 Task: Look for space in Santa María Chimalhuacán, Mexico from 8th June, 2023 to 16th June, 2023 for 2 adults in price range Rs.10000 to Rs.15000. Place can be entire place with 1  bedroom having 1 bed and 1 bathroom. Property type can be house, flat, guest house, hotel. Booking option can be shelf check-in. Required host language is English.
Action: Mouse moved to (534, 113)
Screenshot: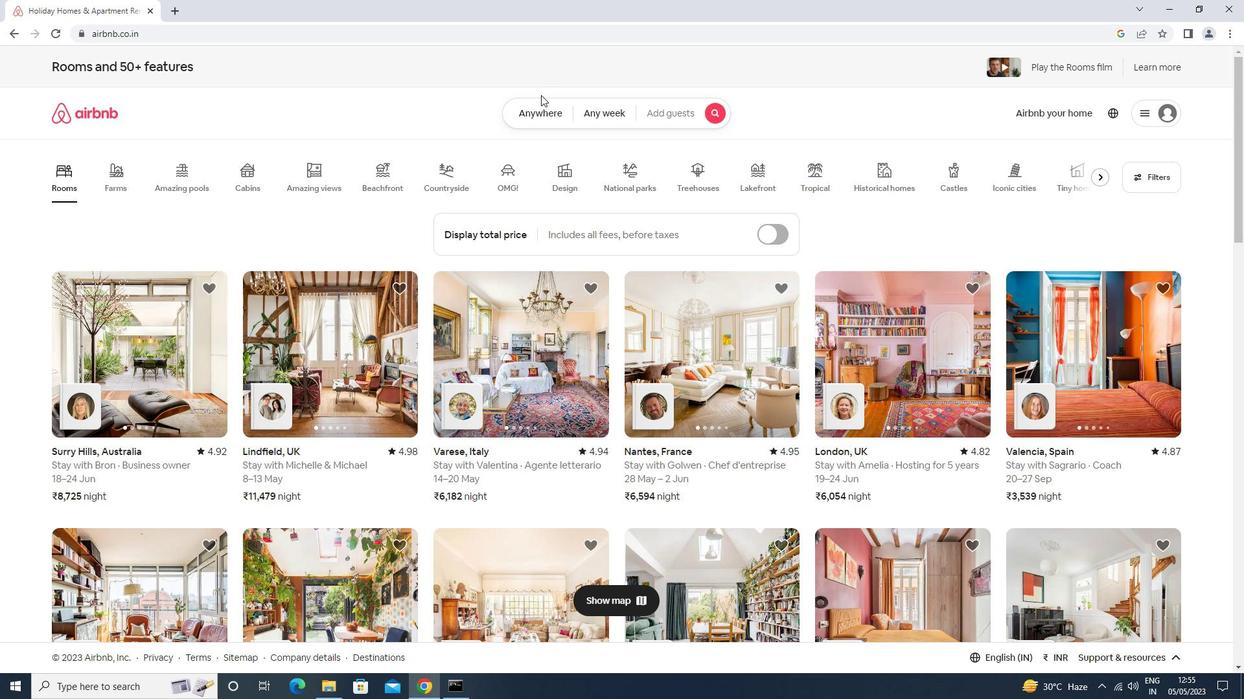
Action: Mouse pressed left at (534, 113)
Screenshot: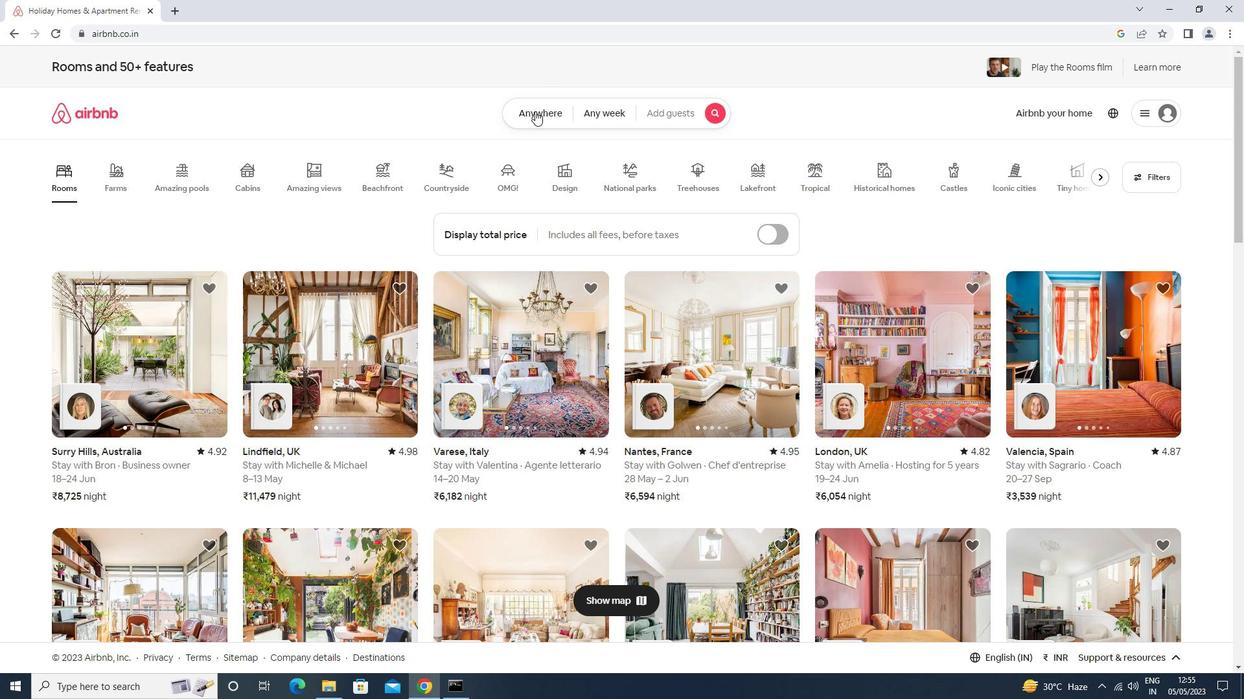 
Action: Mouse moved to (458, 165)
Screenshot: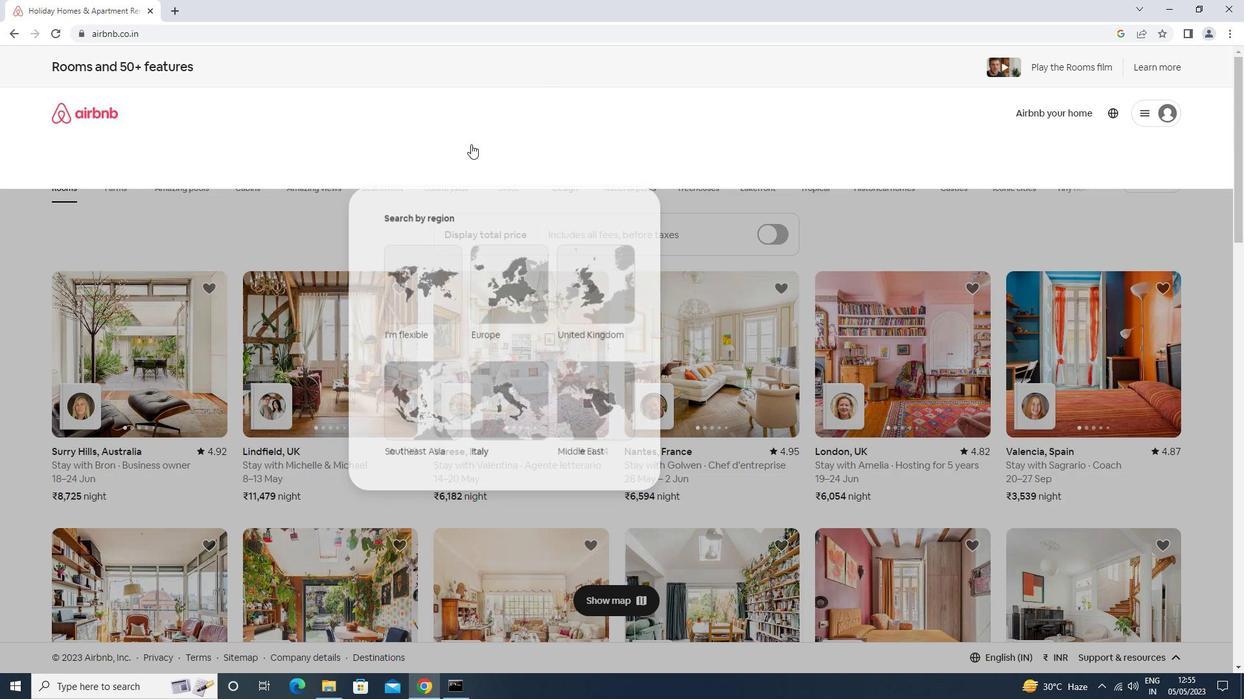 
Action: Mouse pressed left at (458, 165)
Screenshot: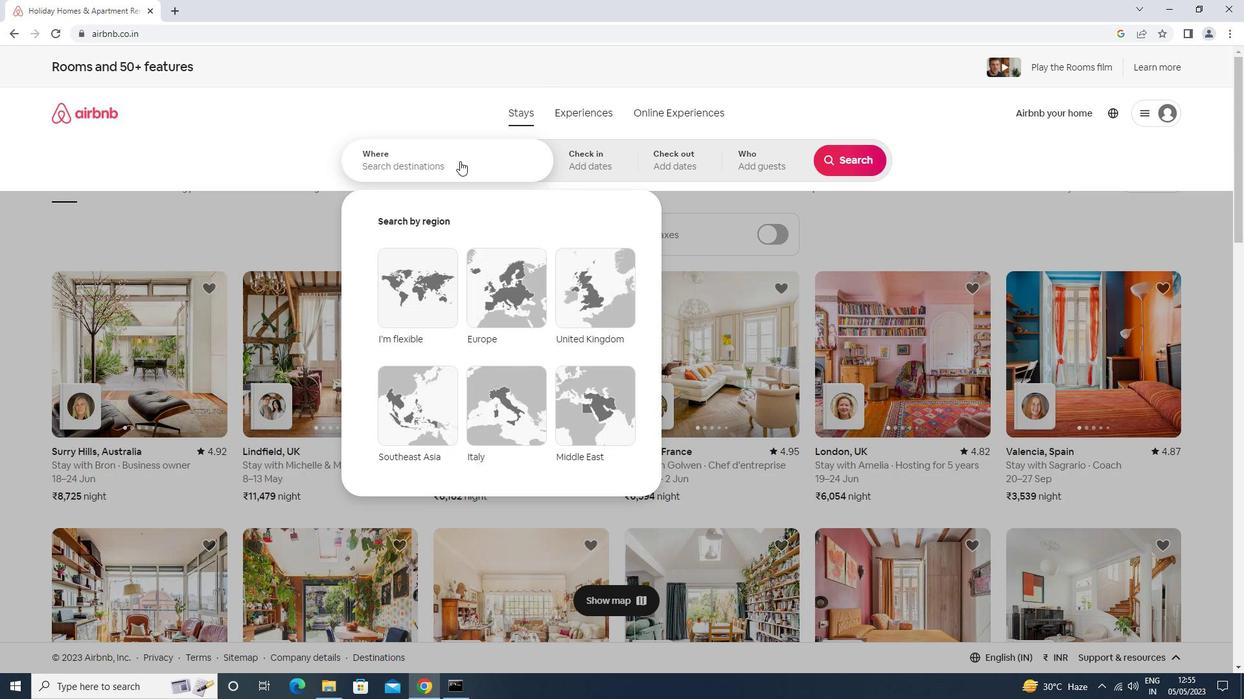 
Action: Key pressed <Key.shift>SANTA<Key.space>M<Key.backspace><Key.shift>MARIA<Key.down><Key.enter>
Screenshot: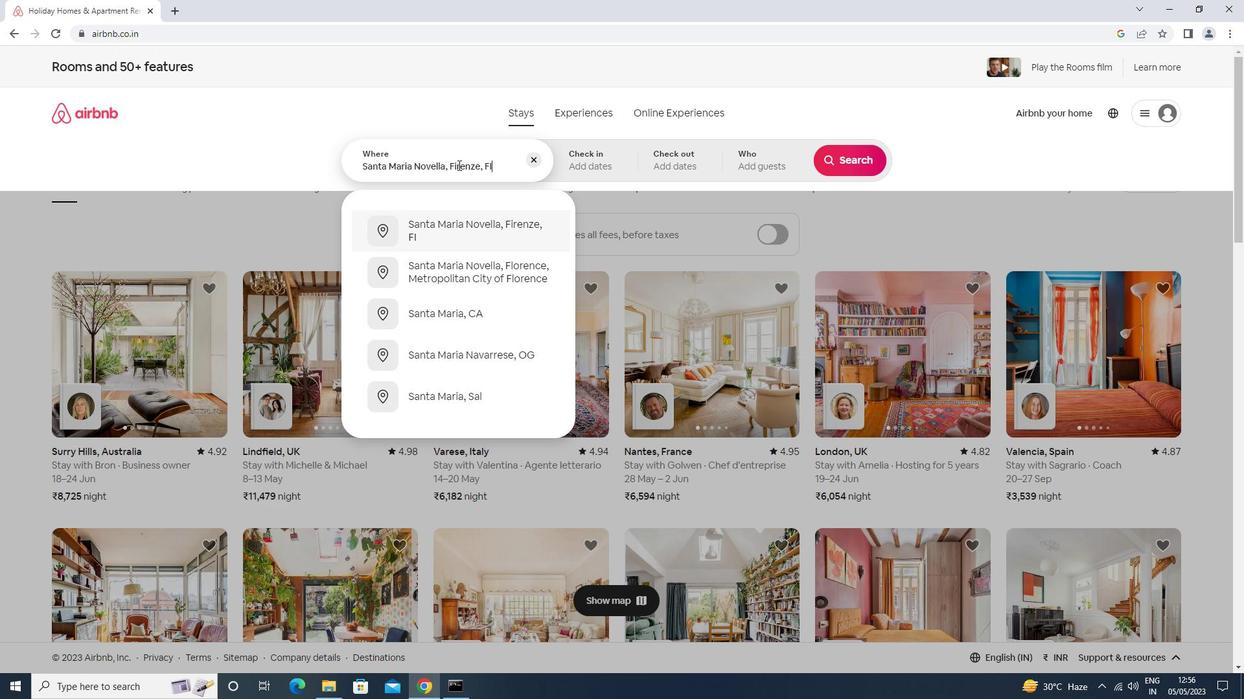 
Action: Mouse moved to (759, 351)
Screenshot: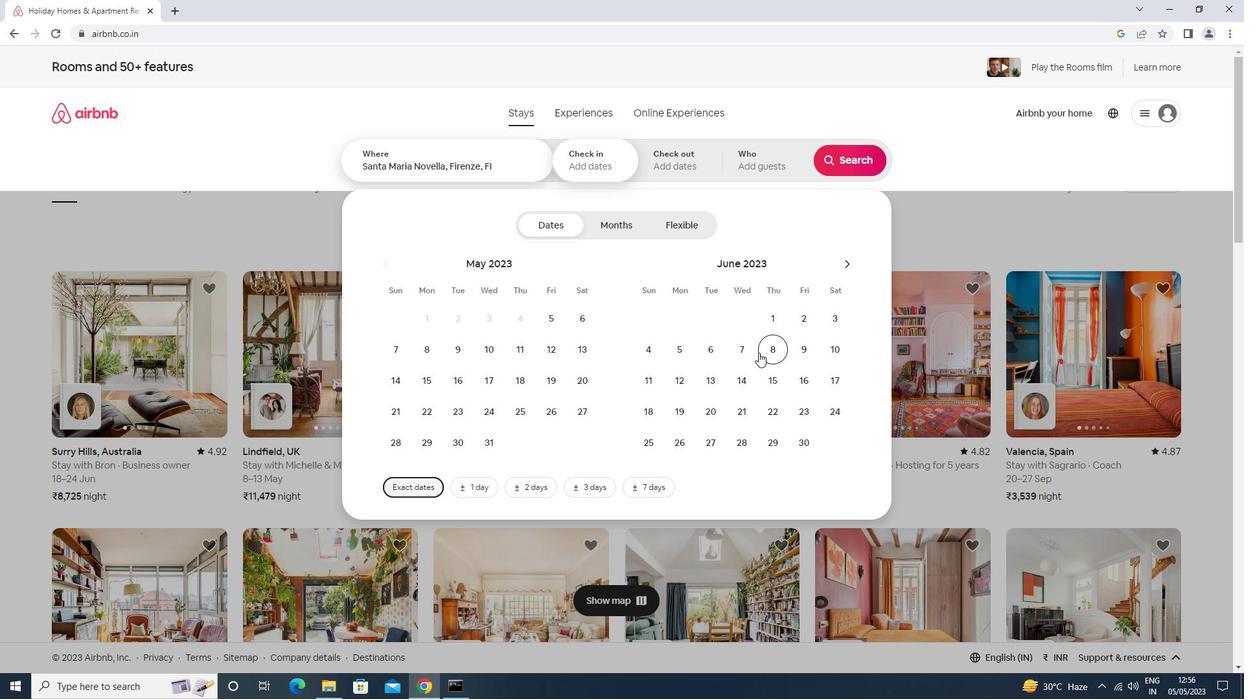 
Action: Mouse pressed left at (759, 351)
Screenshot: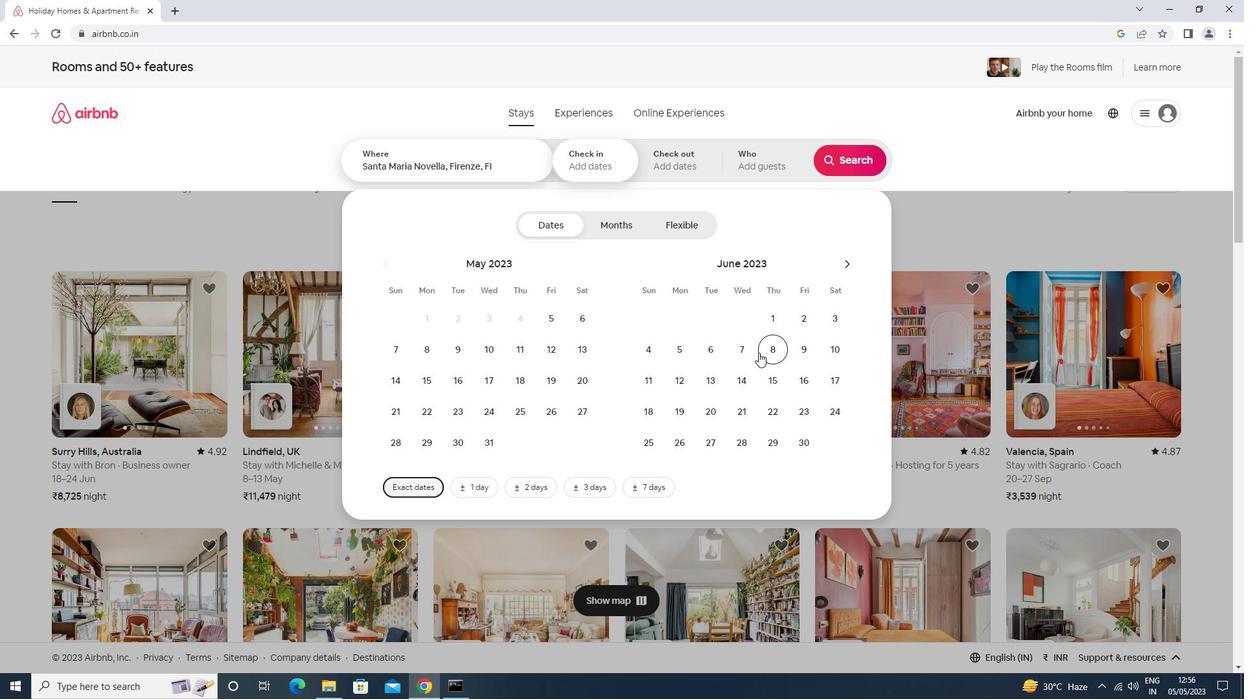 
Action: Mouse moved to (798, 377)
Screenshot: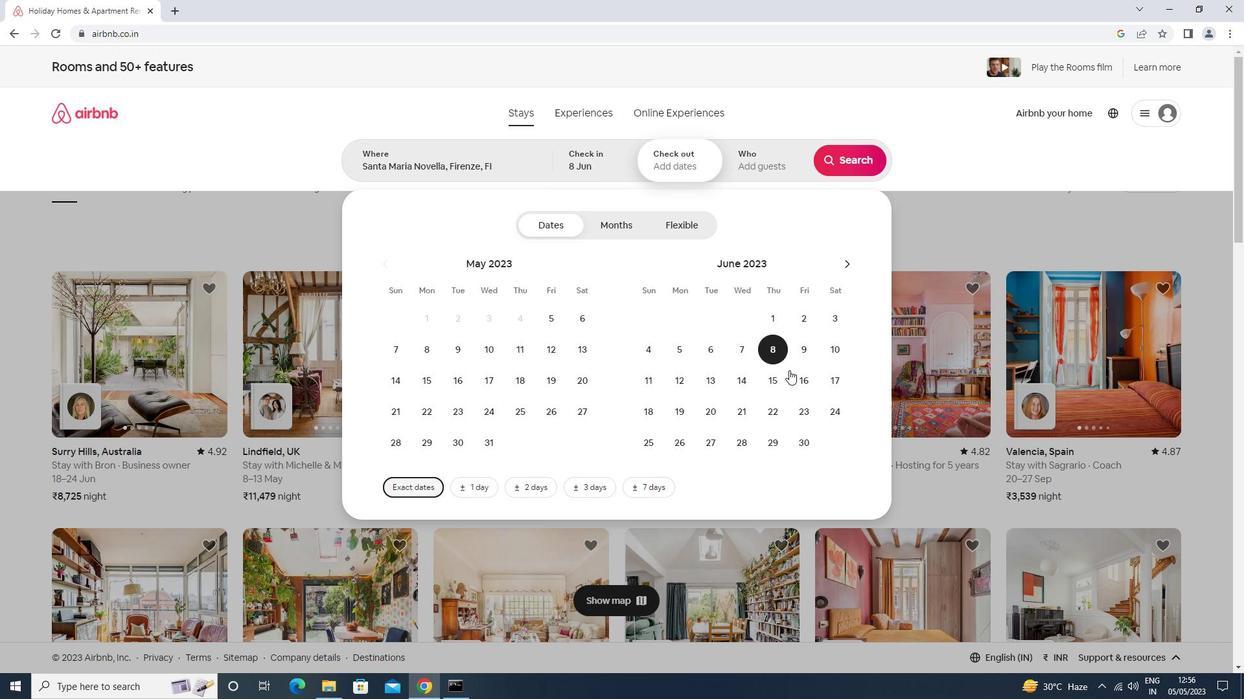 
Action: Mouse pressed left at (798, 377)
Screenshot: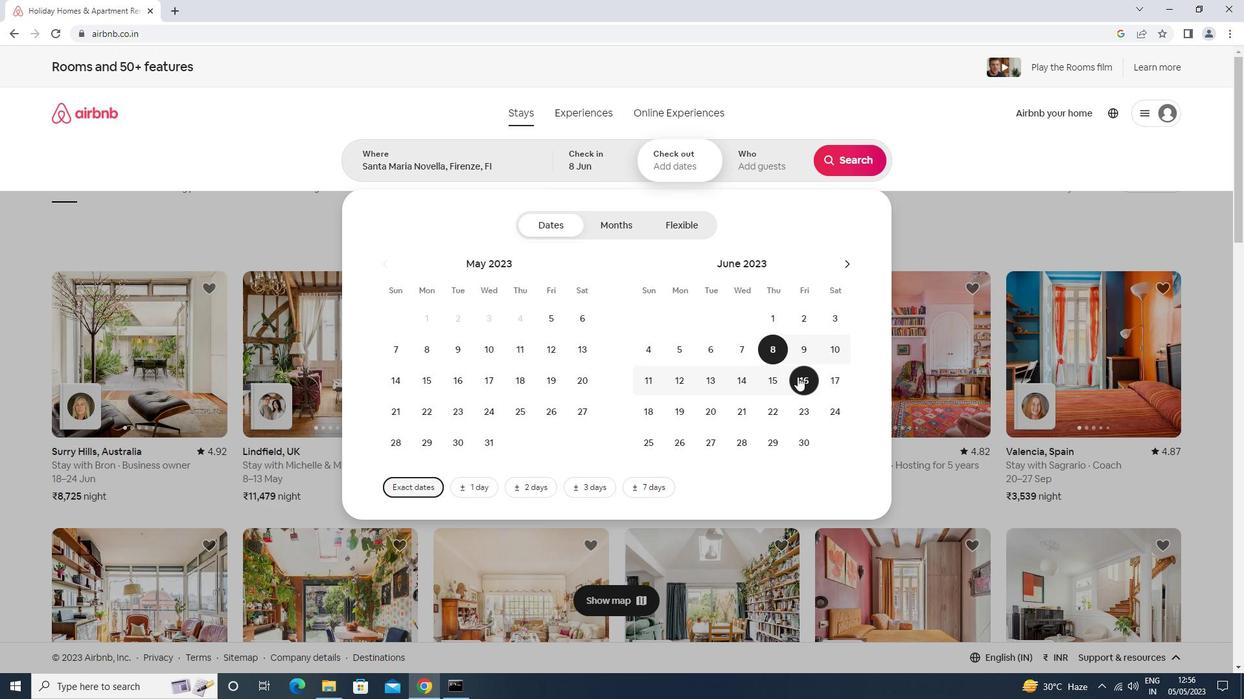 
Action: Mouse moved to (742, 156)
Screenshot: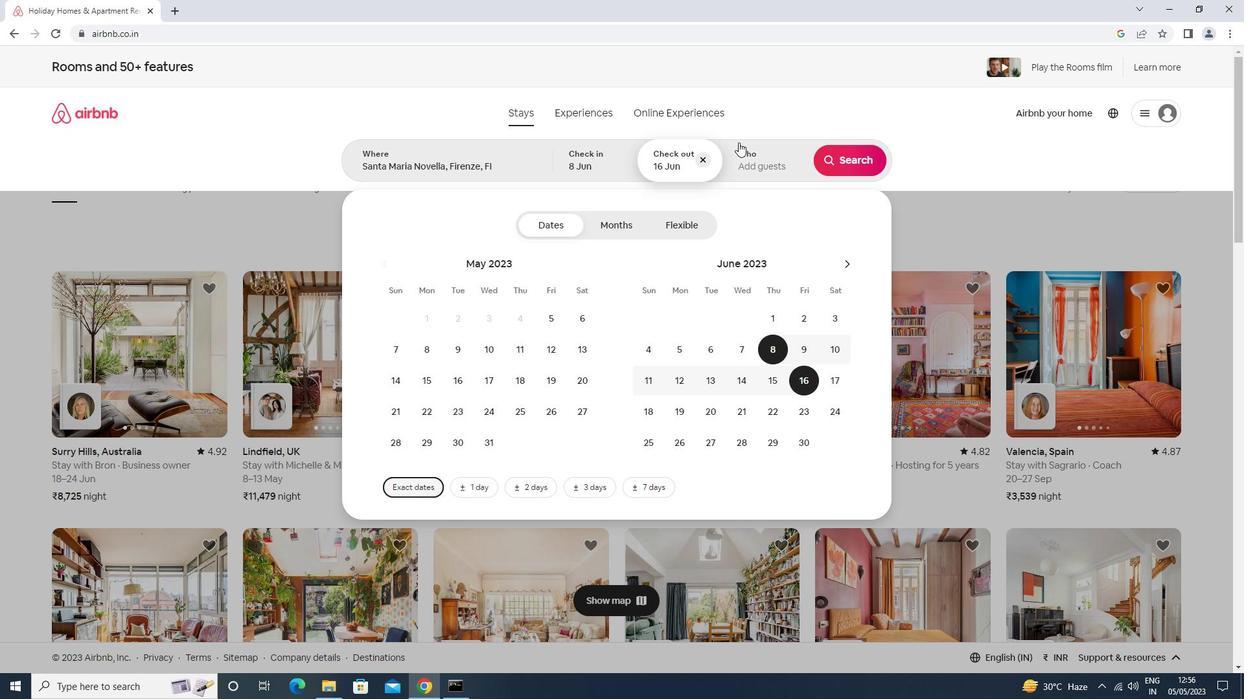 
Action: Mouse pressed left at (742, 156)
Screenshot: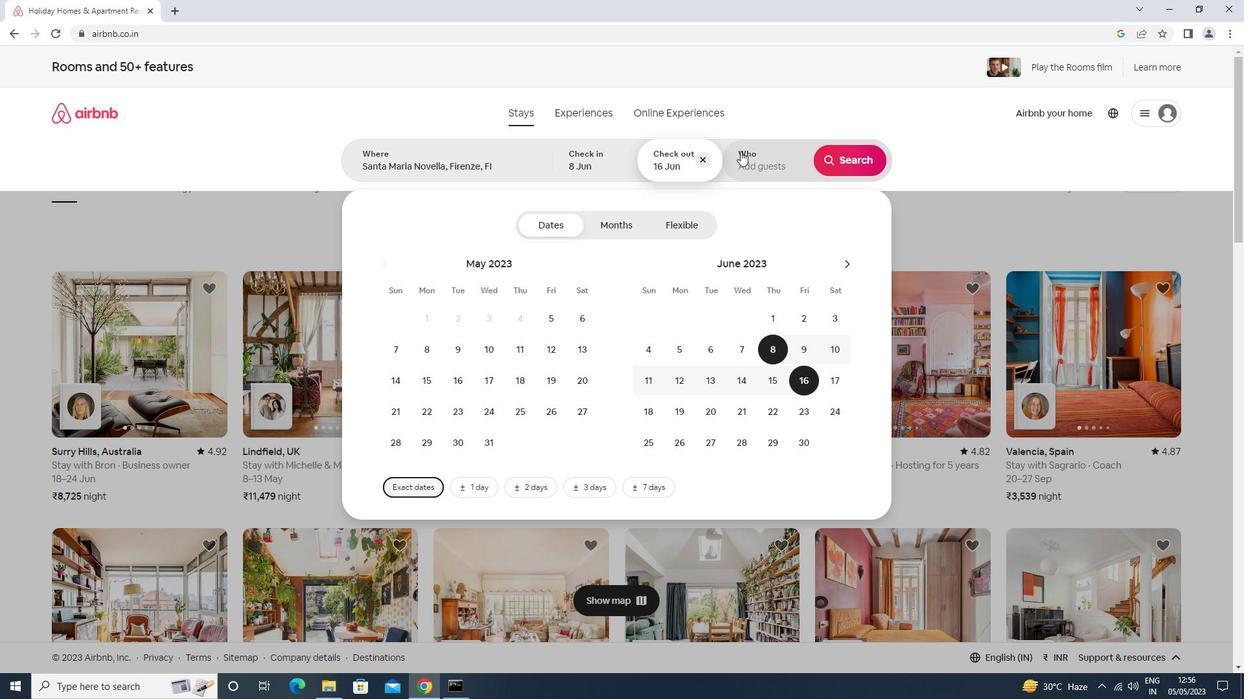 
Action: Mouse moved to (851, 220)
Screenshot: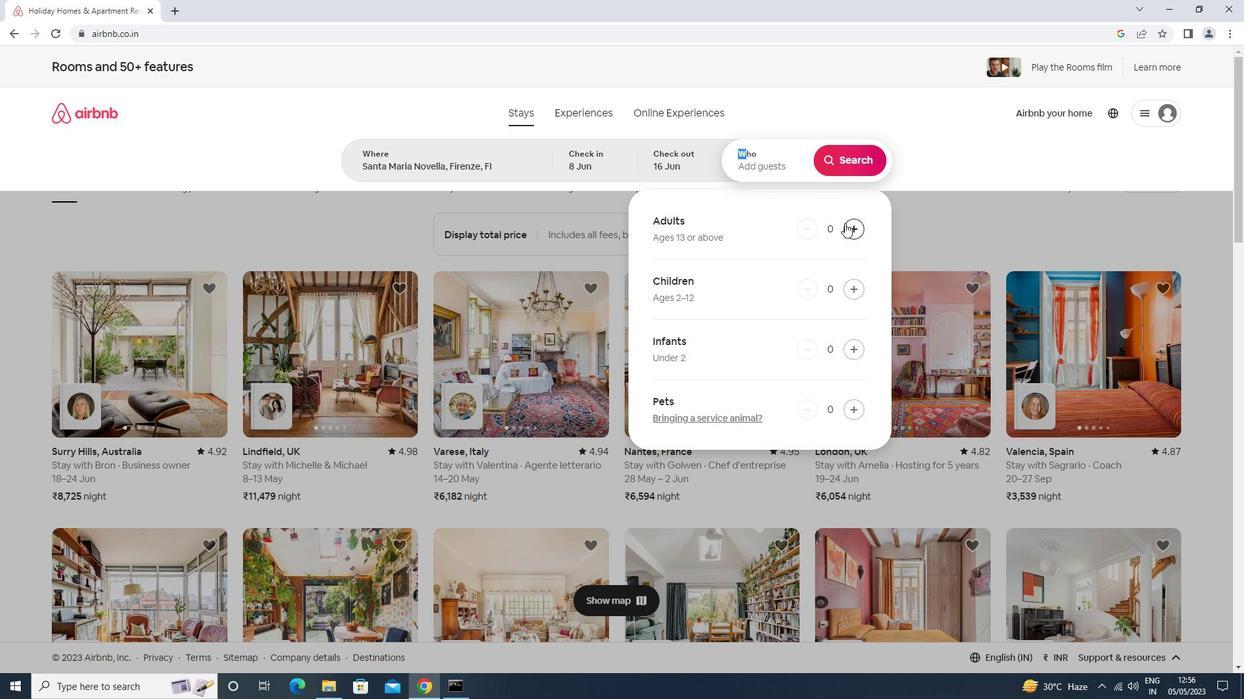 
Action: Mouse pressed left at (851, 220)
Screenshot: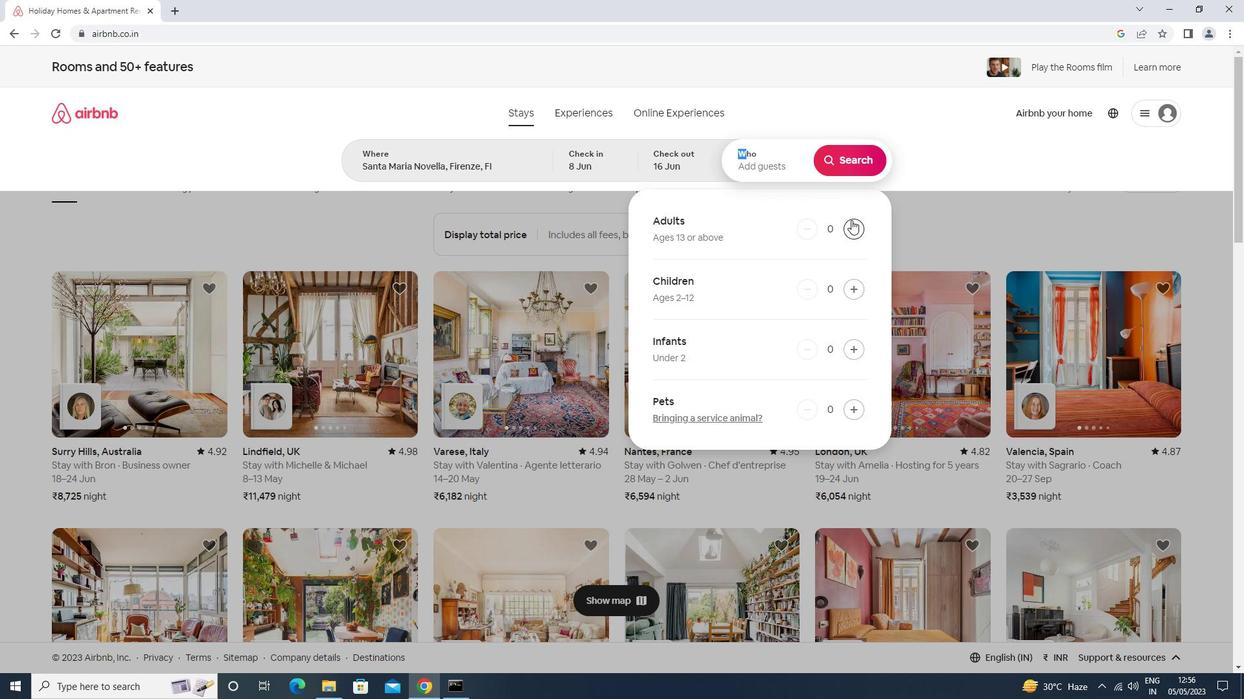 
Action: Mouse pressed left at (851, 220)
Screenshot: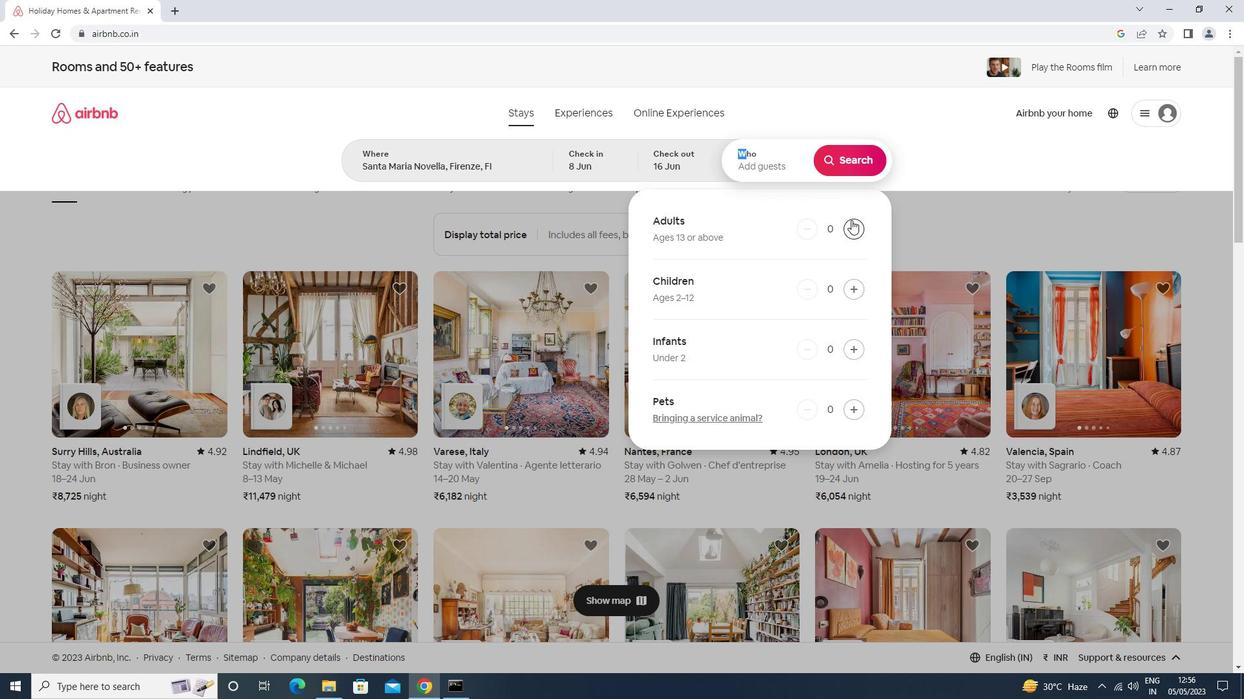 
Action: Mouse moved to (845, 164)
Screenshot: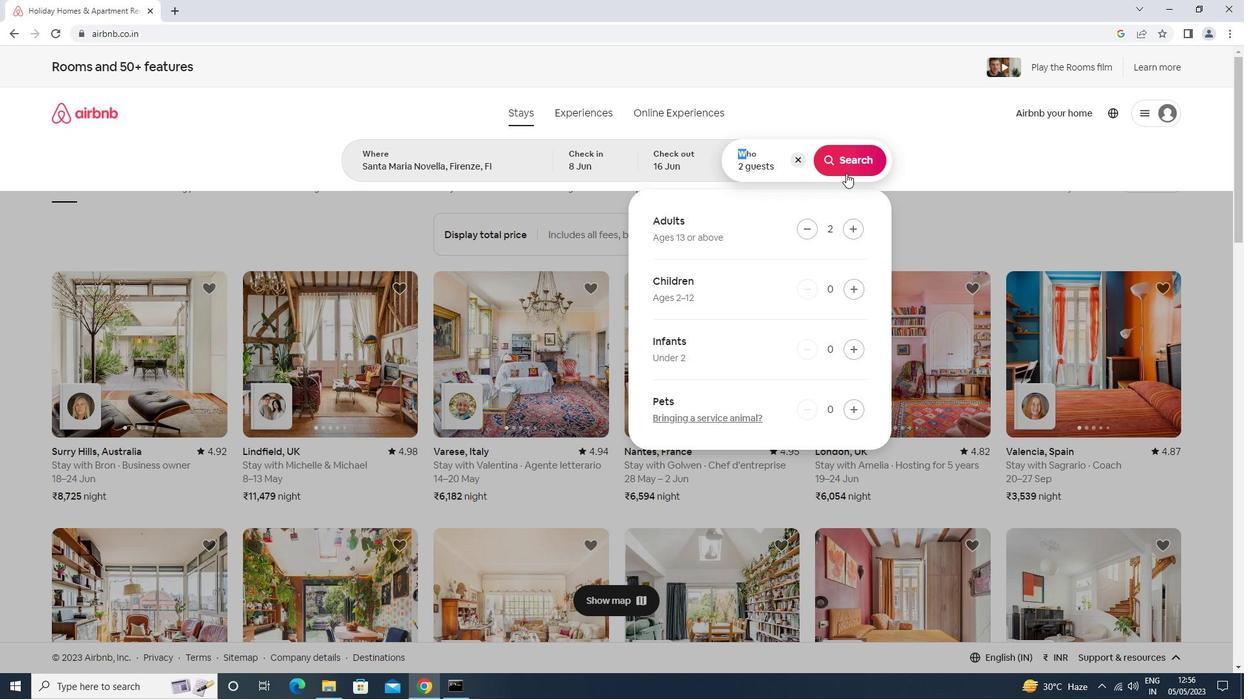 
Action: Mouse pressed left at (845, 164)
Screenshot: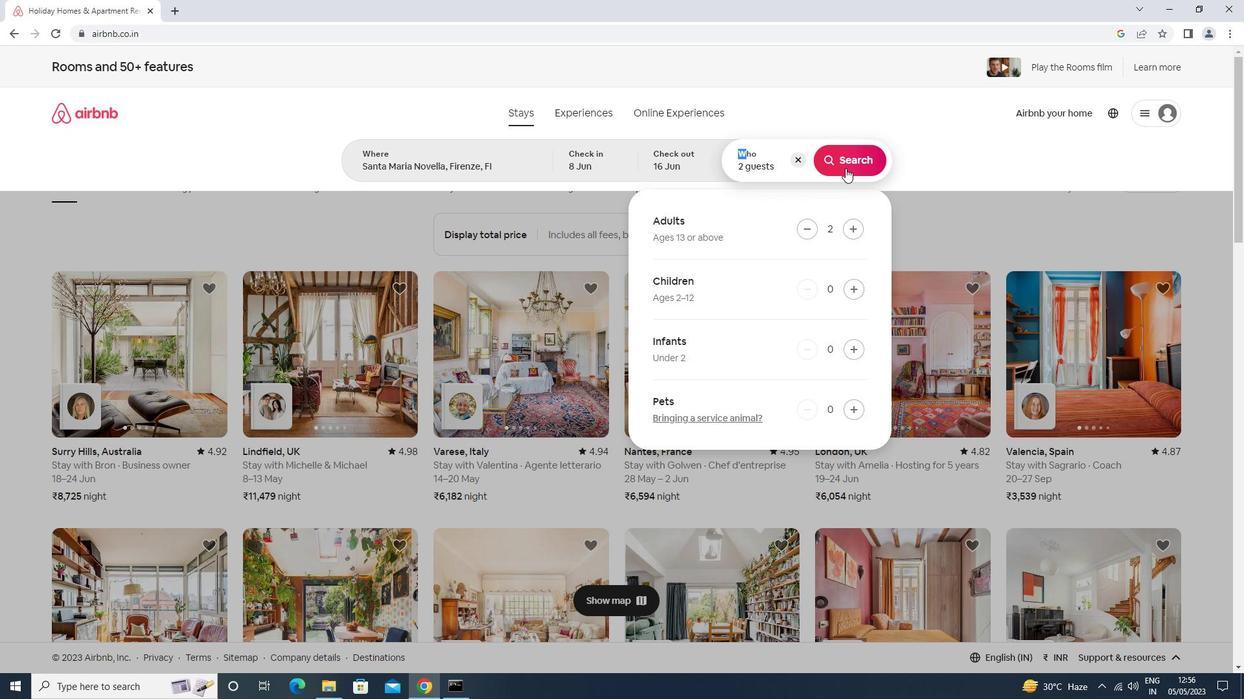 
Action: Mouse moved to (1177, 118)
Screenshot: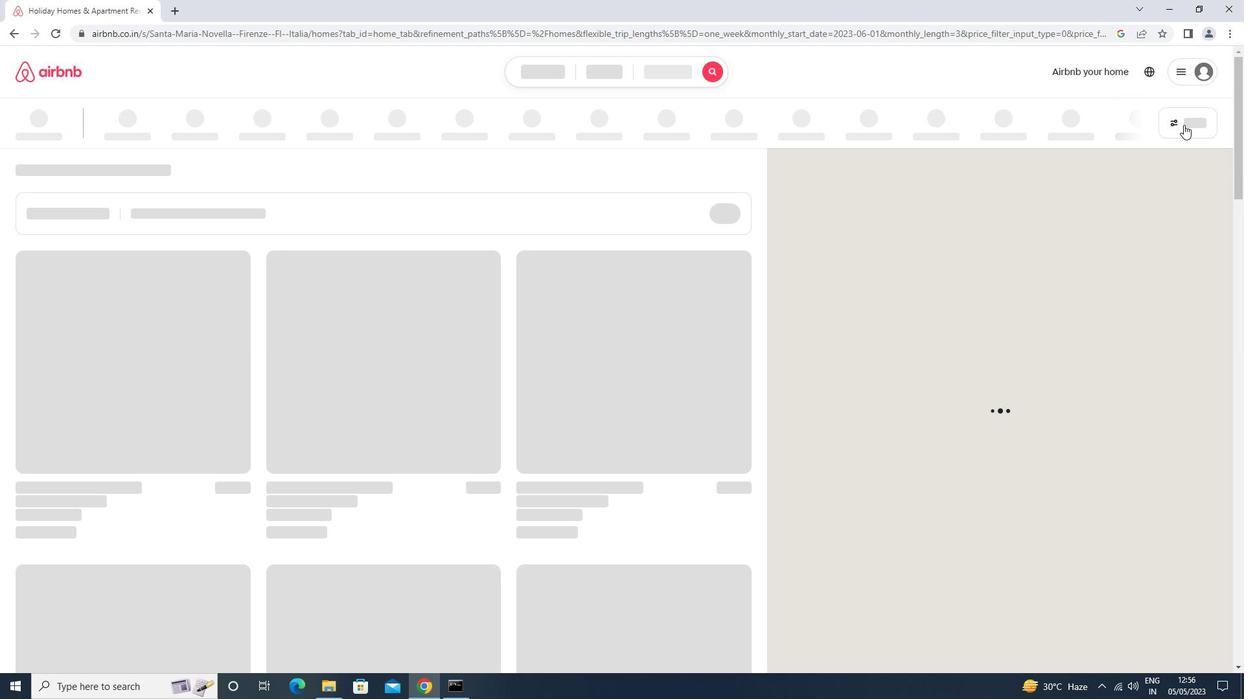 
Action: Mouse pressed left at (1177, 118)
Screenshot: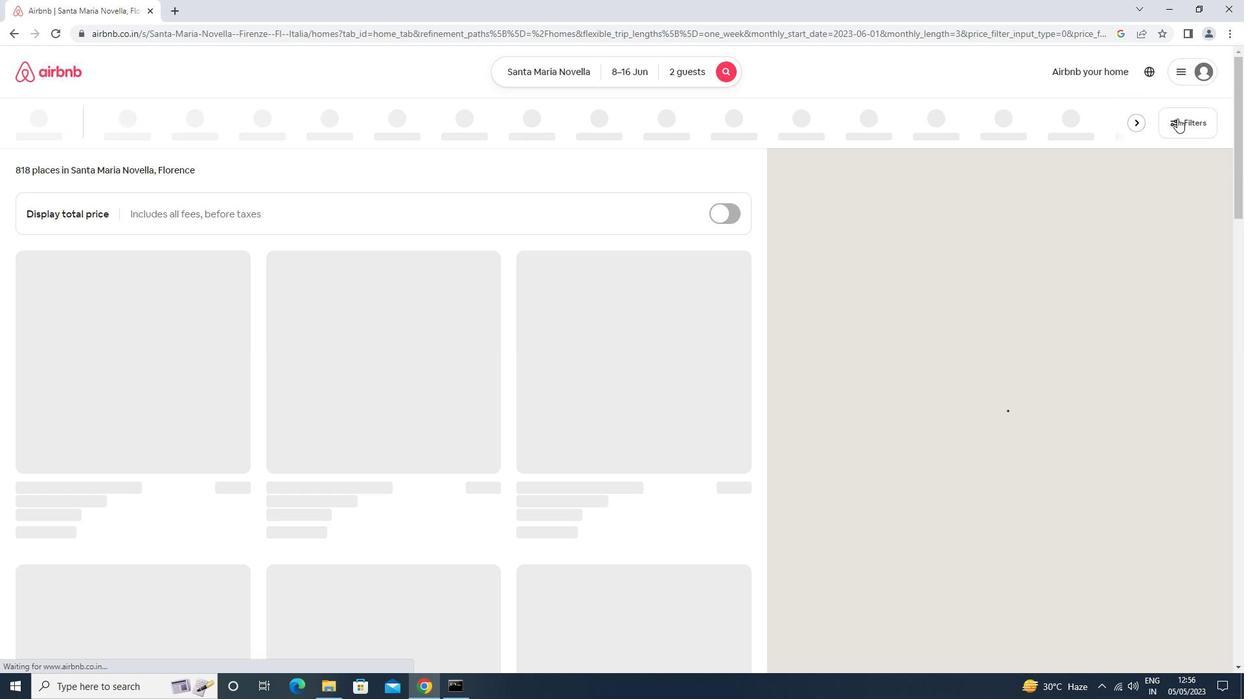 
Action: Mouse moved to (478, 440)
Screenshot: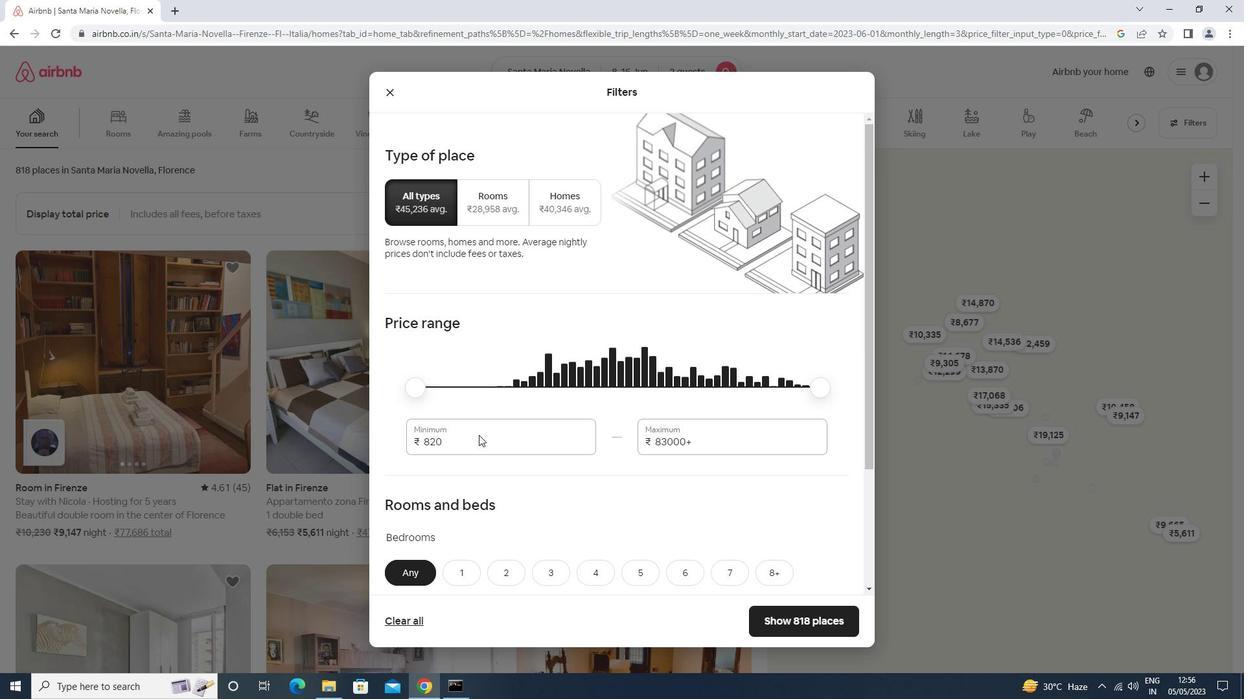 
Action: Mouse pressed left at (478, 440)
Screenshot: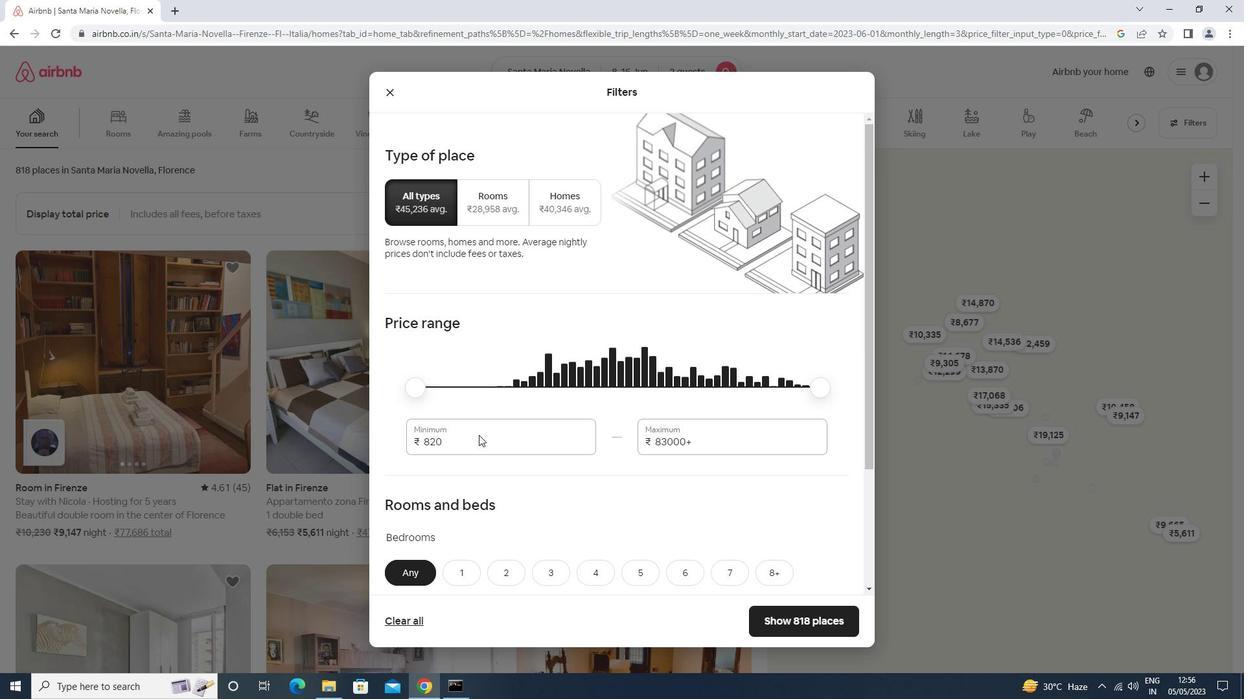 
Action: Mouse moved to (542, 401)
Screenshot: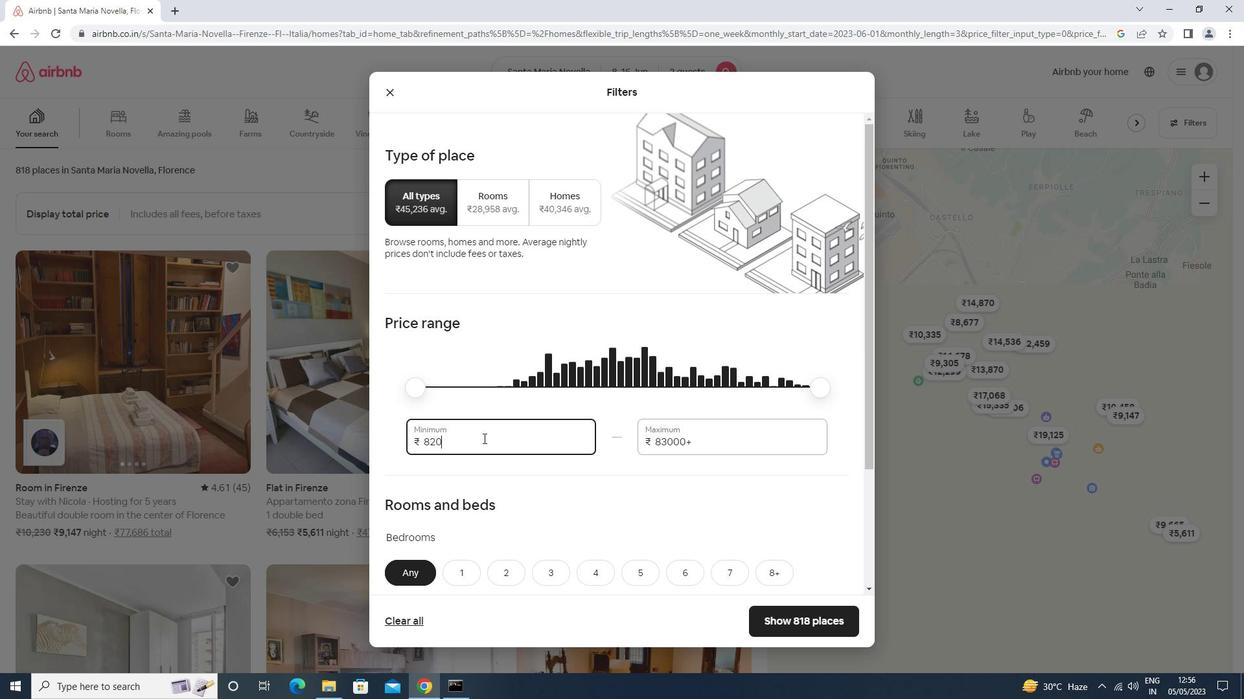 
Action: Key pressed <Key.backspace><Key.backspace><Key.backspace><Key.backspace>10000<Key.tab>15000
Screenshot: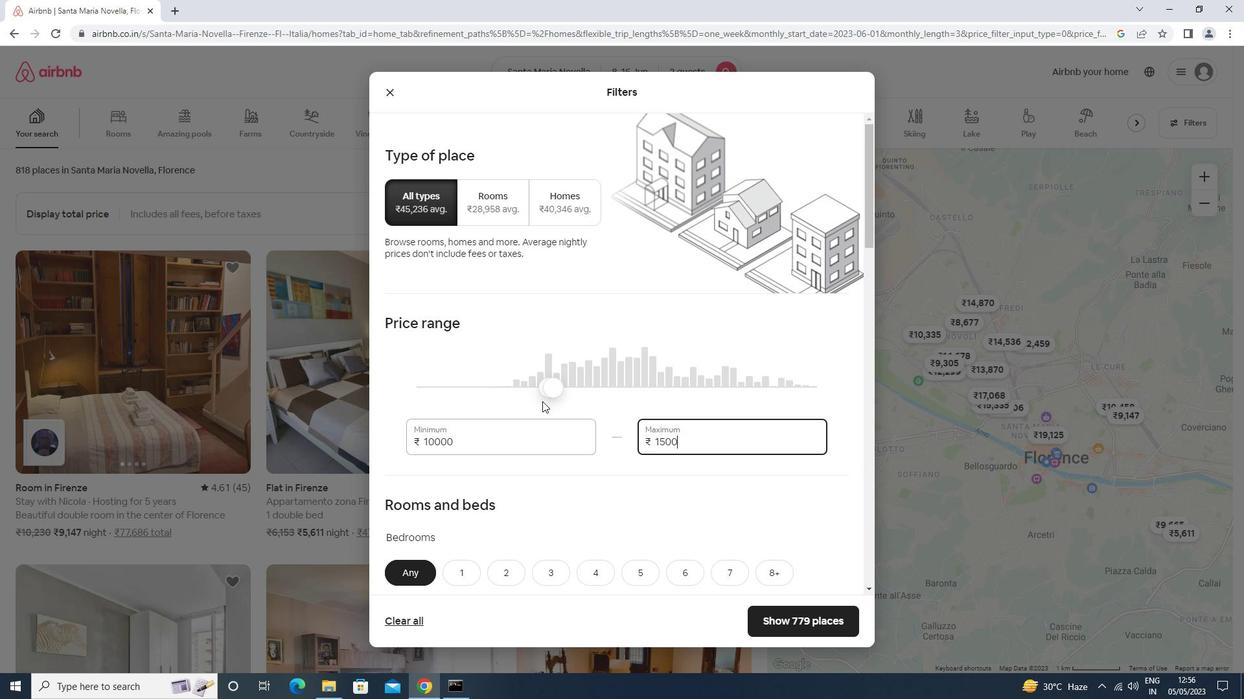 
Action: Mouse moved to (542, 399)
Screenshot: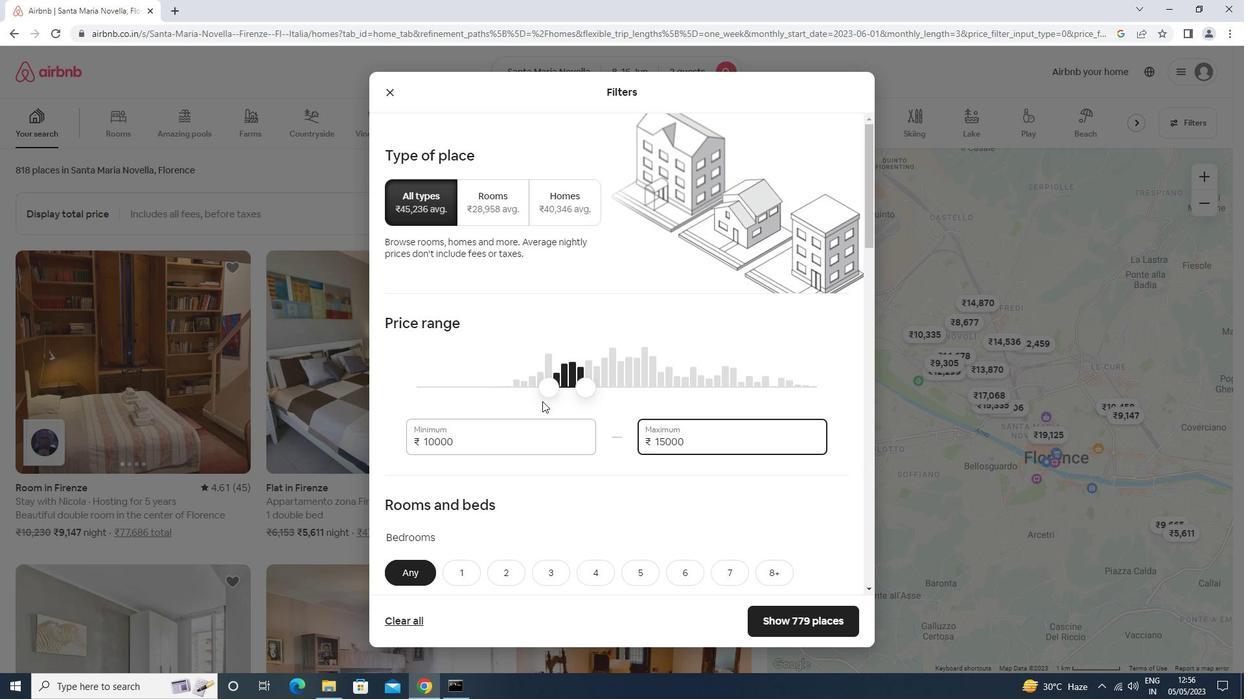 
Action: Mouse scrolled (542, 399) with delta (0, 0)
Screenshot: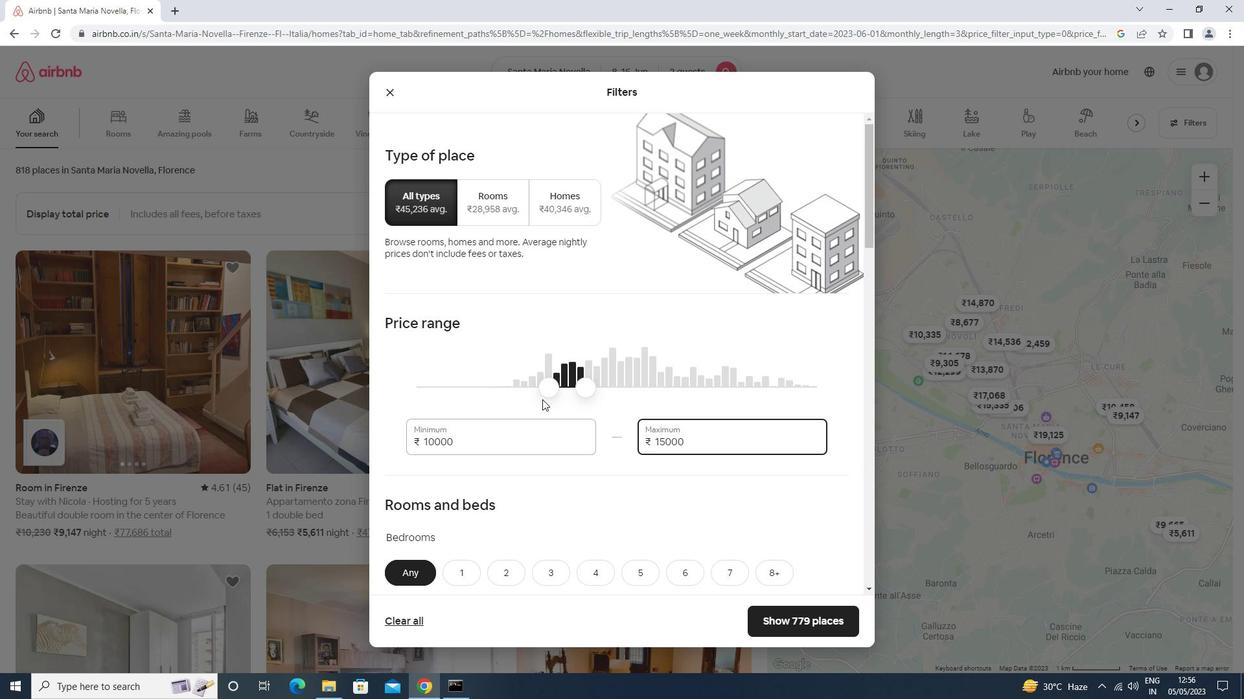
Action: Mouse scrolled (542, 399) with delta (0, 0)
Screenshot: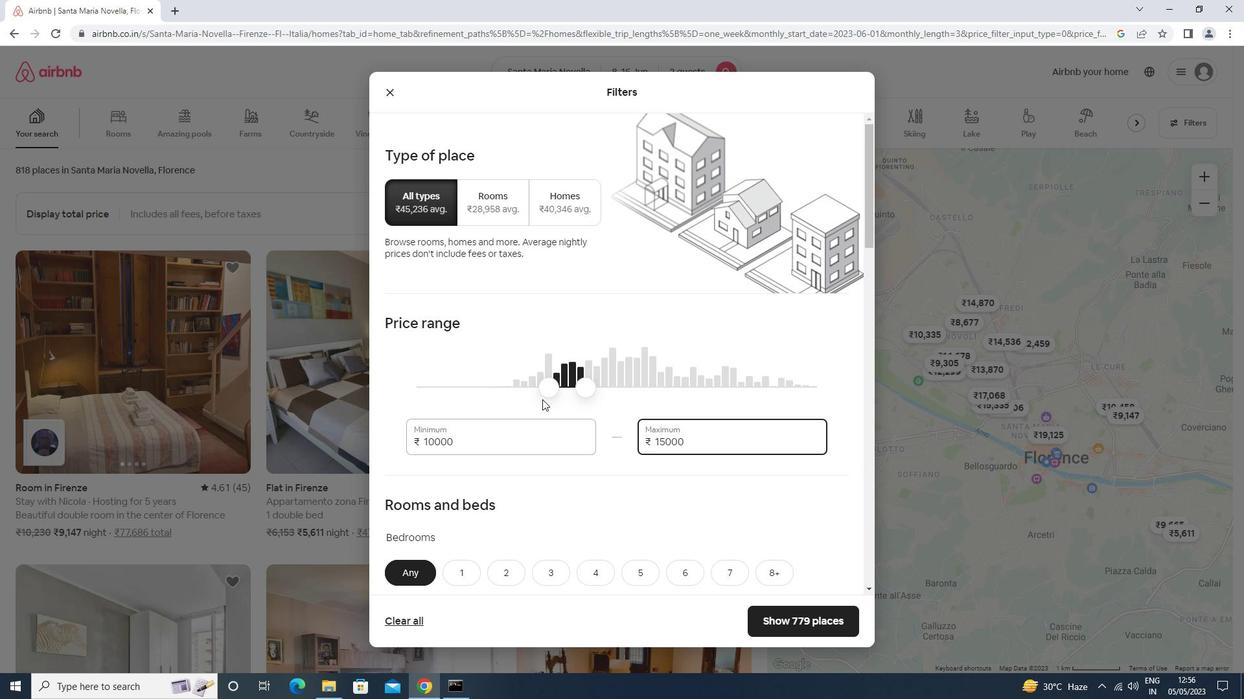 
Action: Mouse scrolled (542, 399) with delta (0, 0)
Screenshot: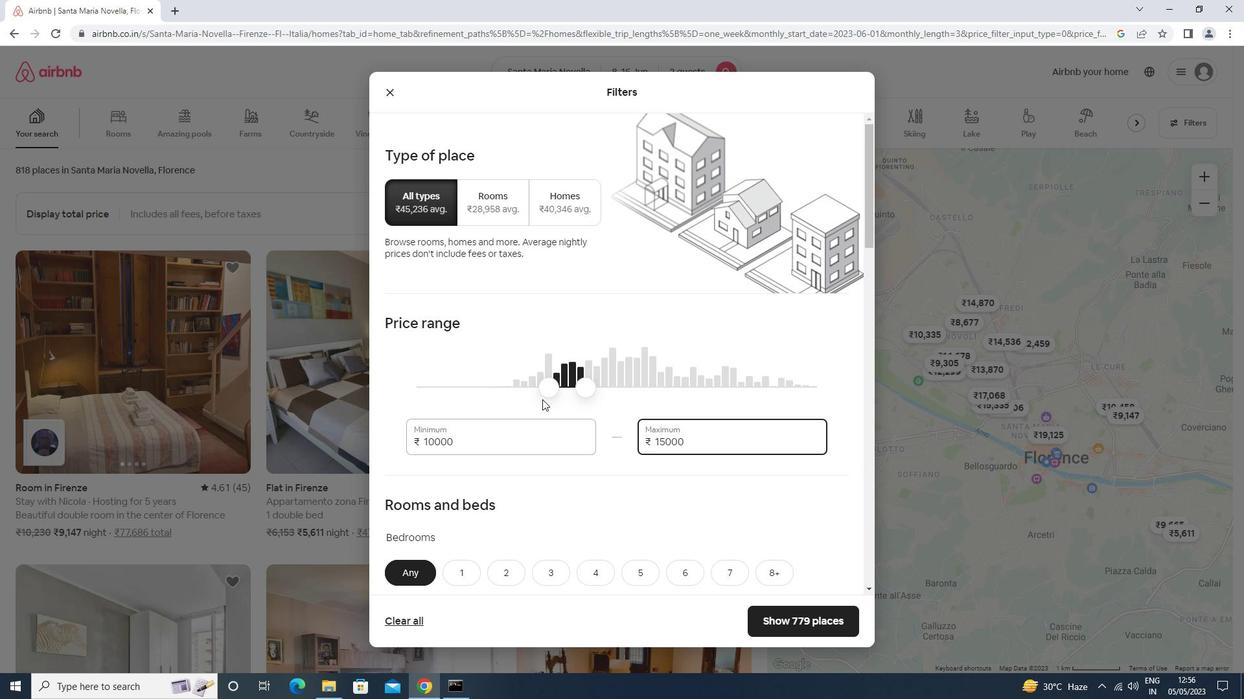 
Action: Mouse scrolled (542, 399) with delta (0, 0)
Screenshot: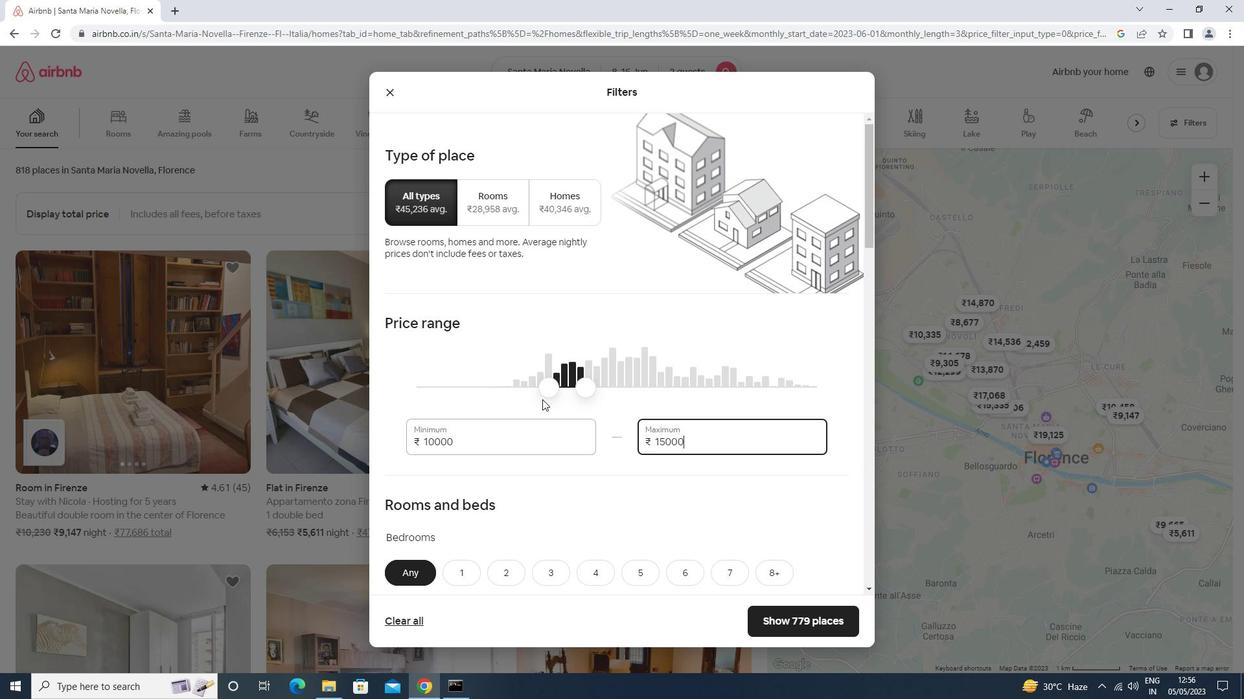 
Action: Mouse moved to (464, 322)
Screenshot: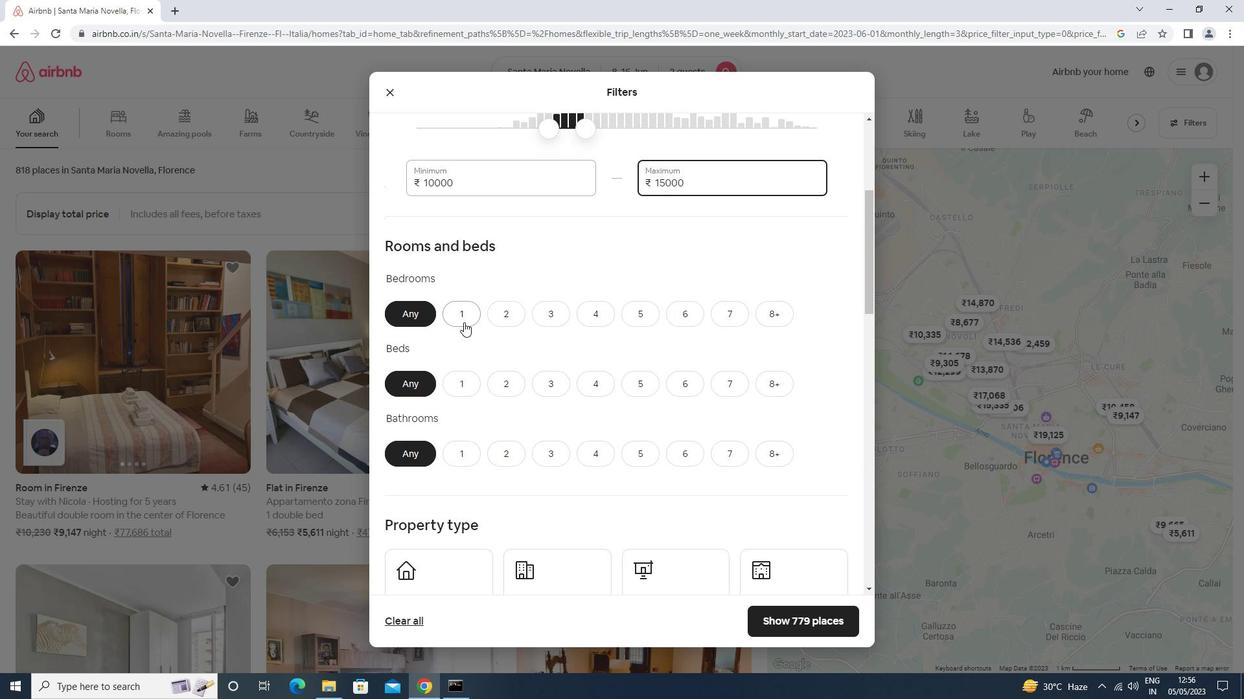 
Action: Mouse pressed left at (464, 322)
Screenshot: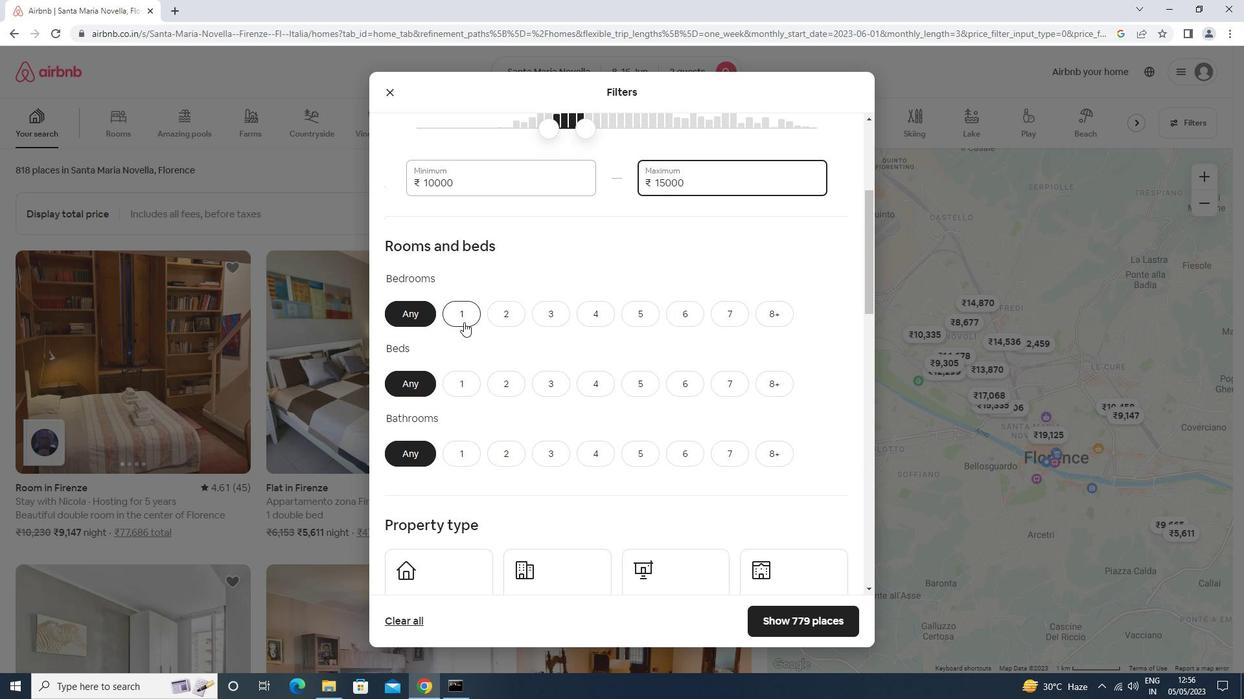 
Action: Mouse moved to (457, 383)
Screenshot: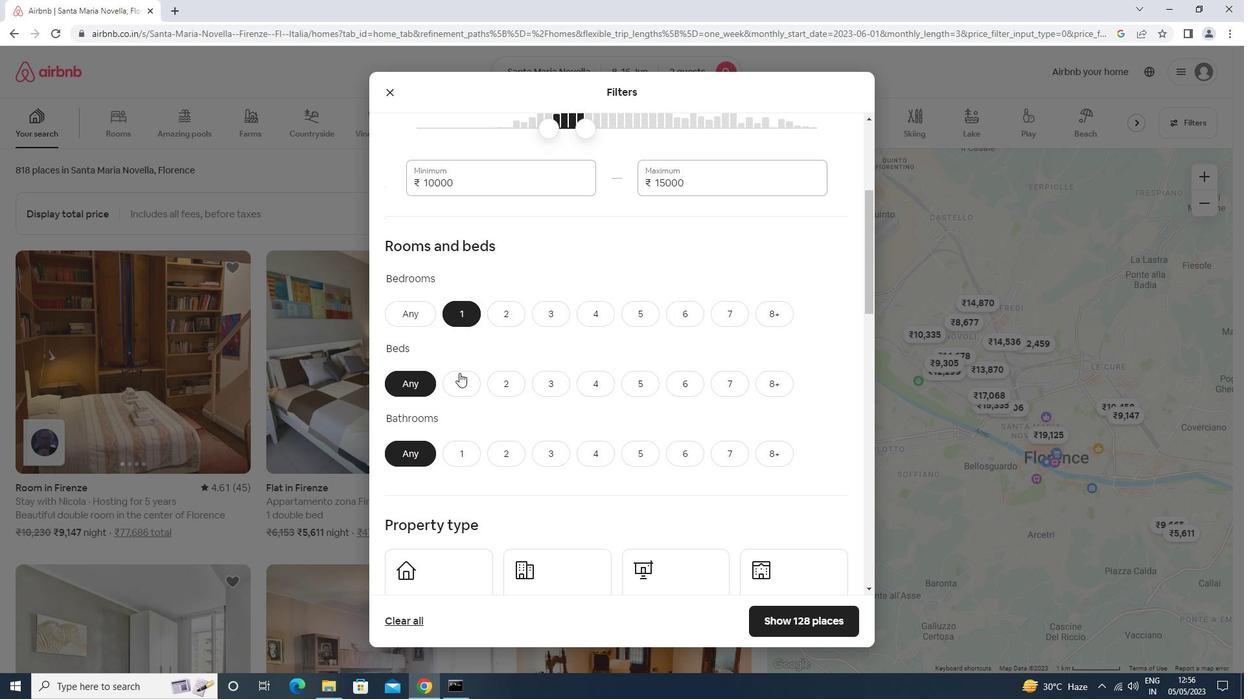 
Action: Mouse pressed left at (457, 383)
Screenshot: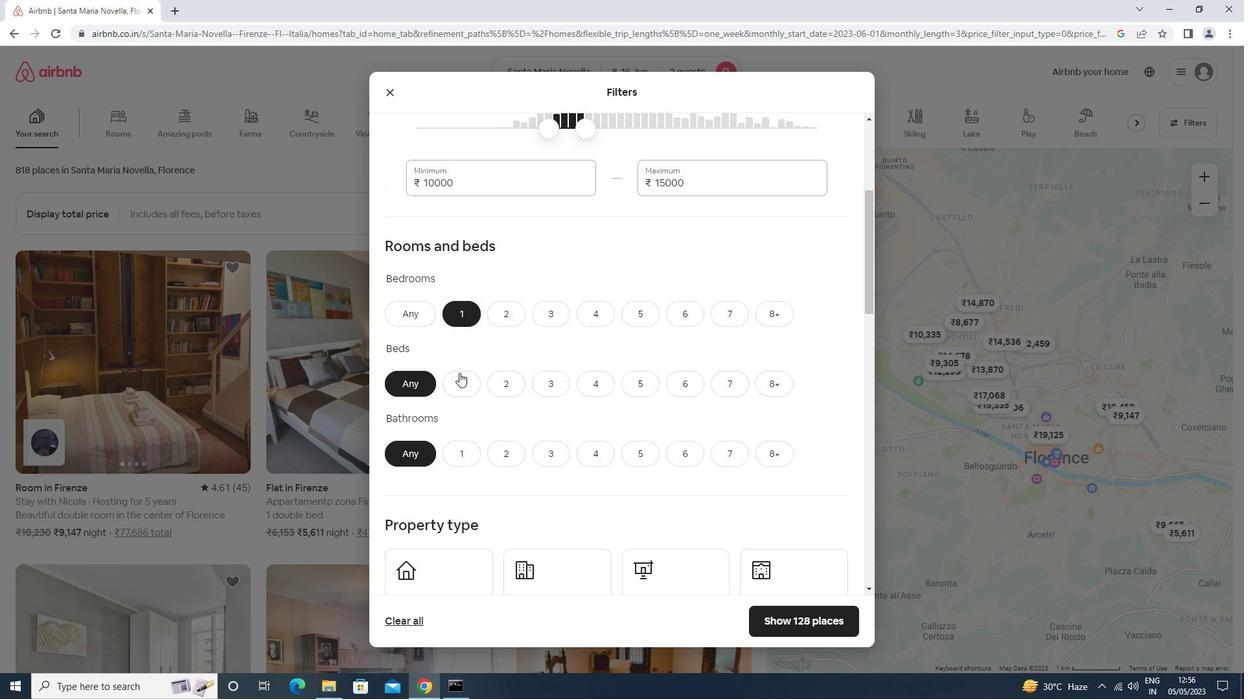 
Action: Mouse moved to (454, 459)
Screenshot: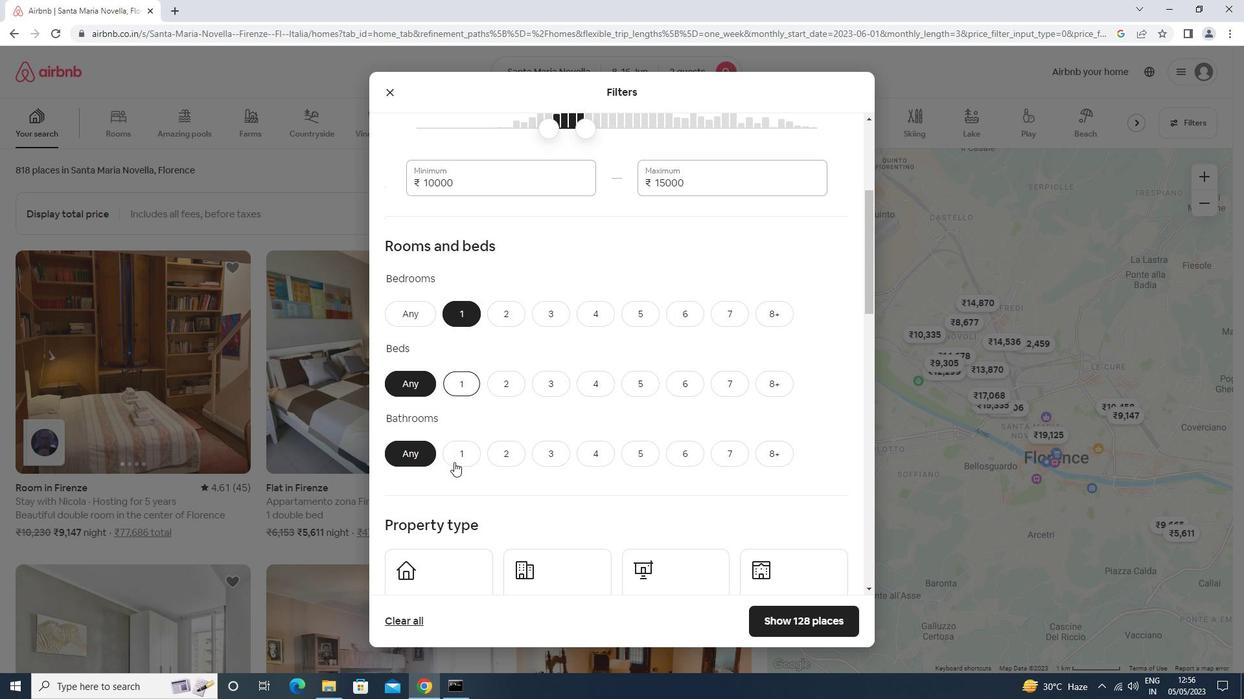 
Action: Mouse pressed left at (454, 459)
Screenshot: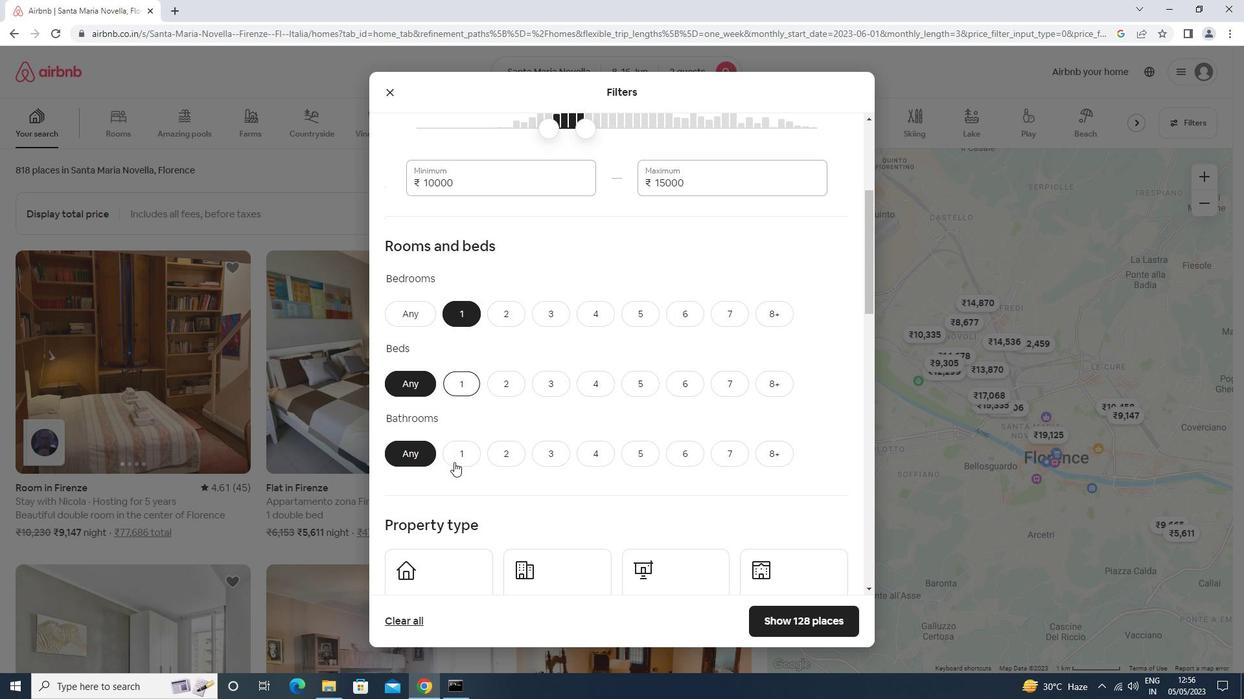 
Action: Mouse moved to (455, 448)
Screenshot: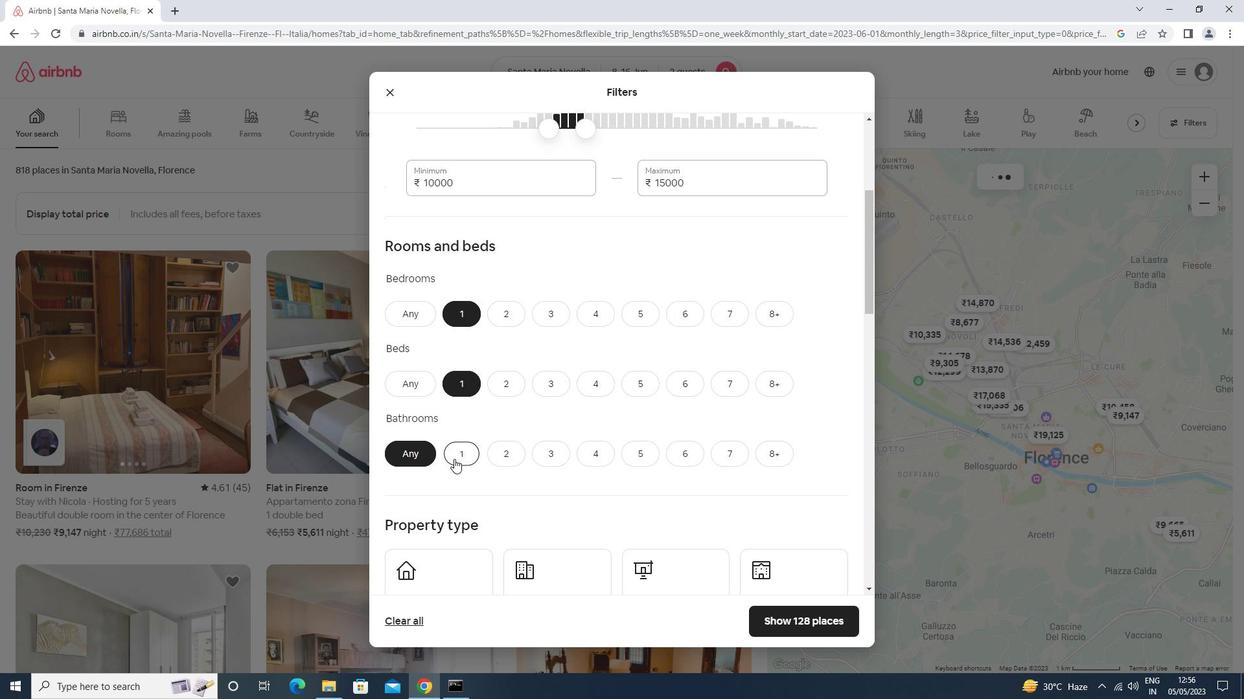 
Action: Mouse scrolled (455, 447) with delta (0, 0)
Screenshot: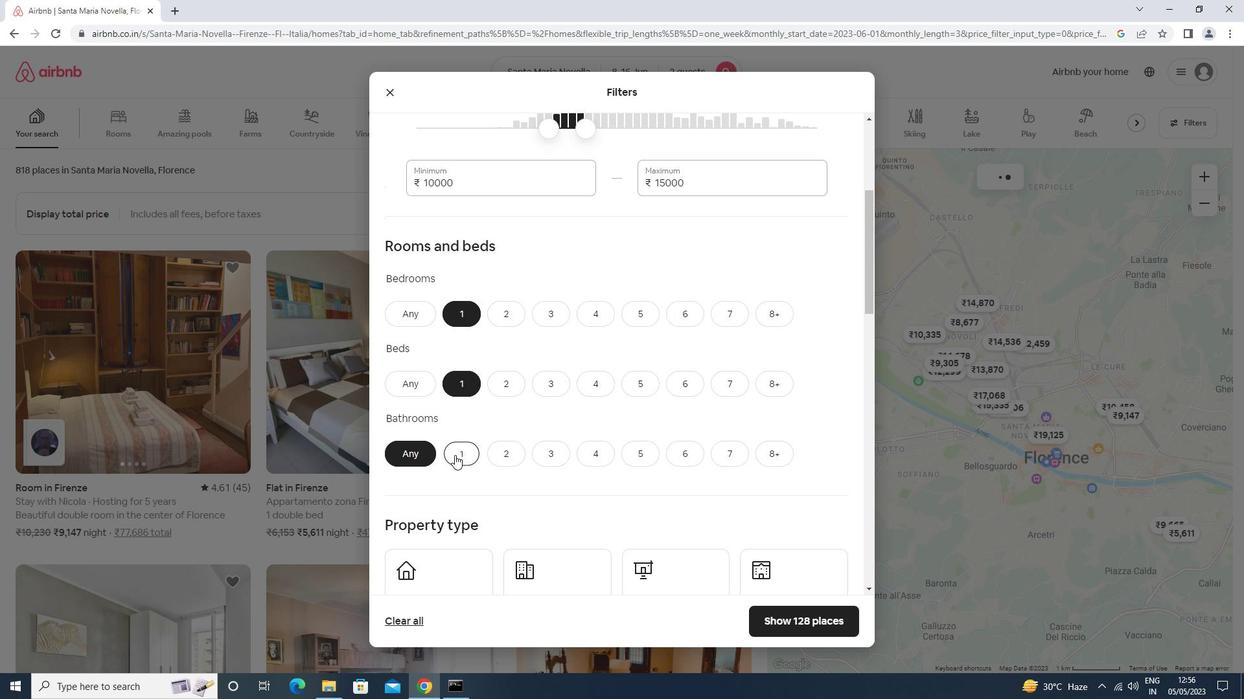 
Action: Mouse scrolled (455, 447) with delta (0, 0)
Screenshot: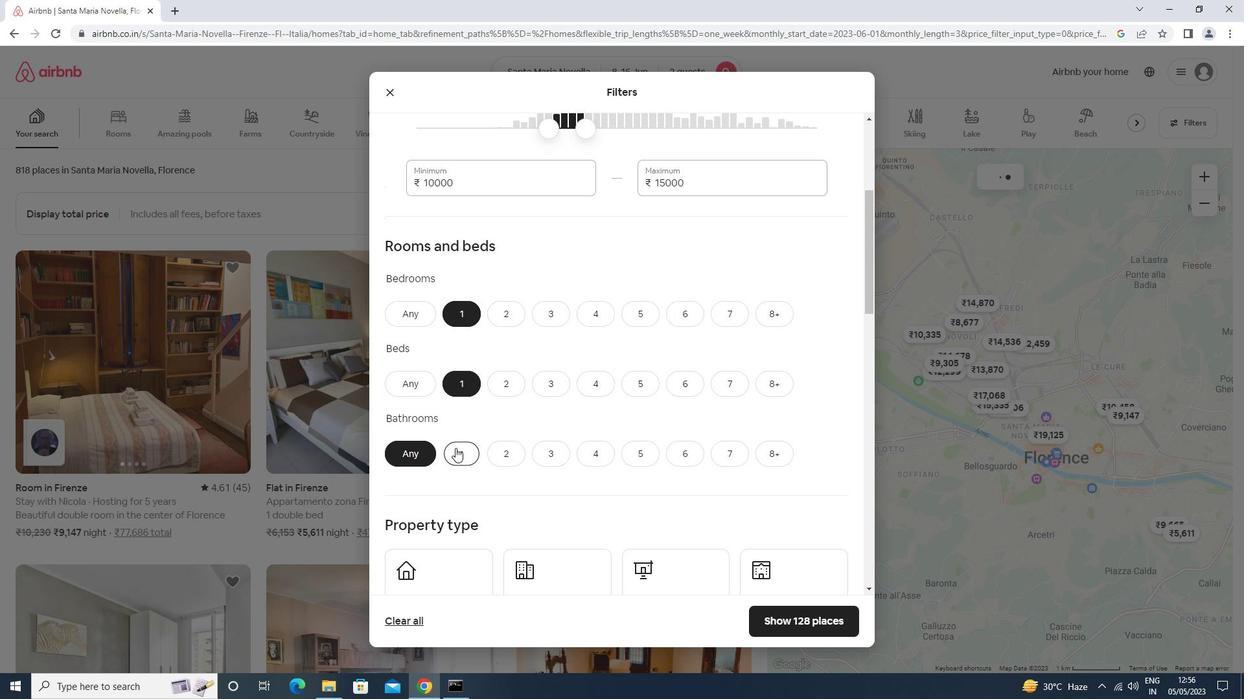 
Action: Mouse scrolled (455, 447) with delta (0, 0)
Screenshot: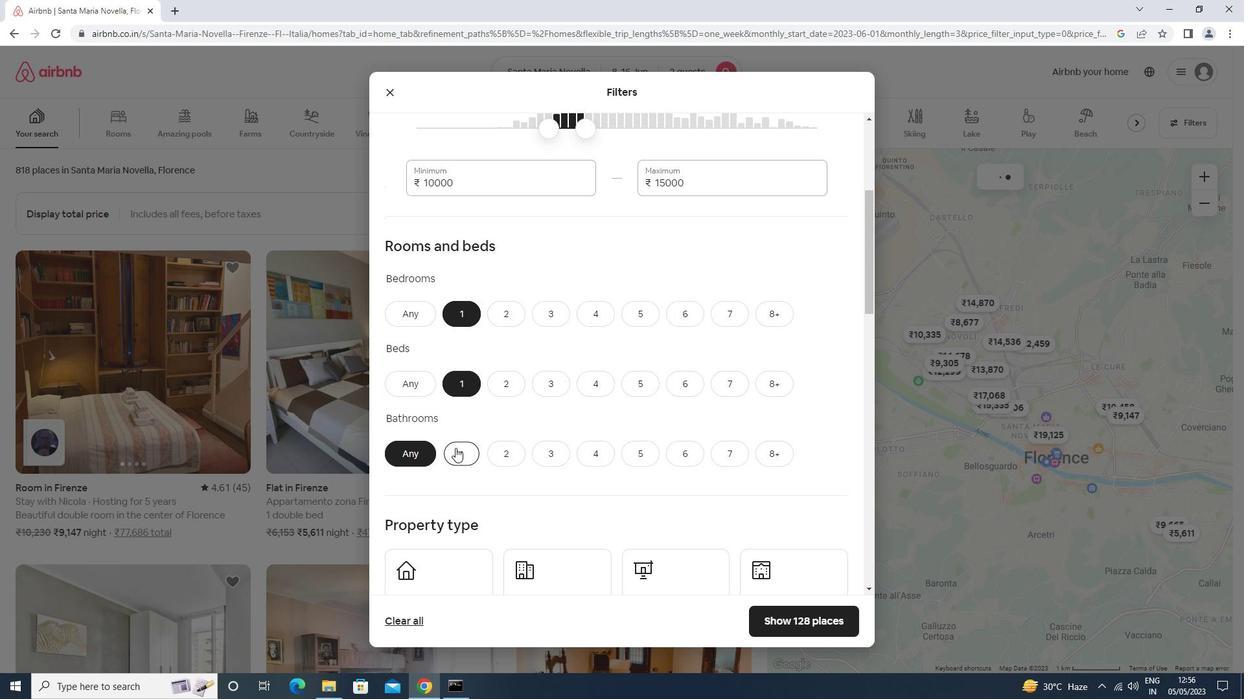 
Action: Mouse scrolled (455, 447) with delta (0, 0)
Screenshot: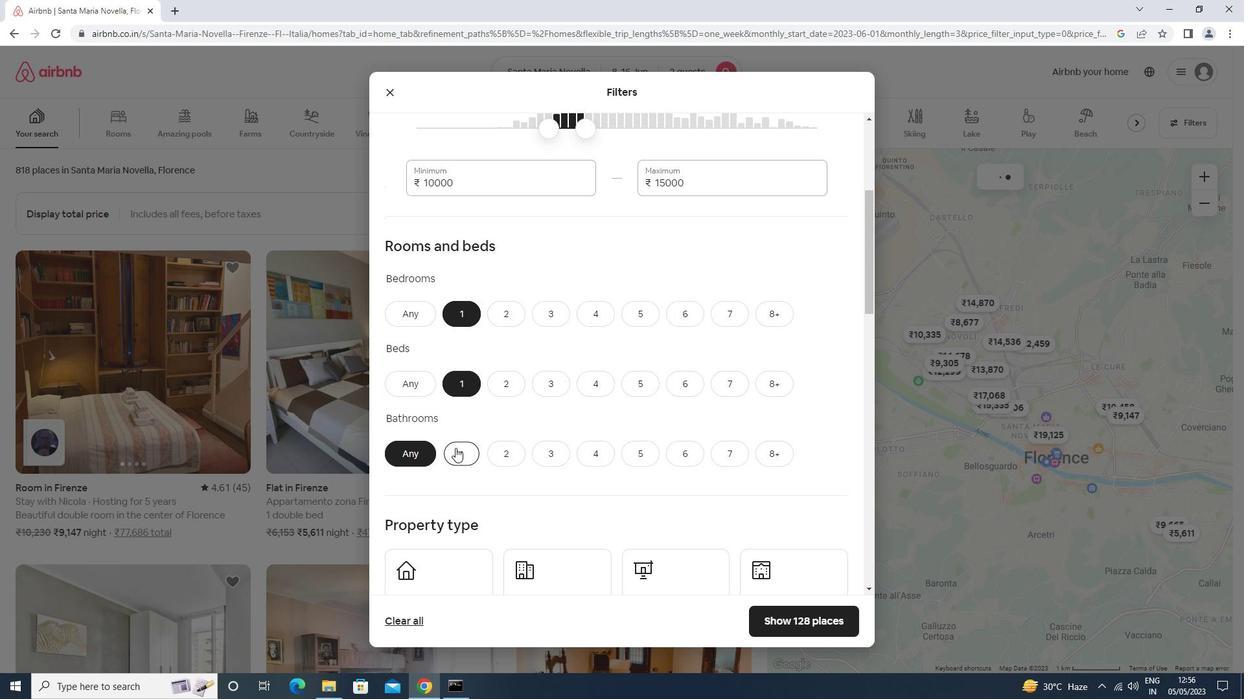 
Action: Mouse scrolled (455, 447) with delta (0, 0)
Screenshot: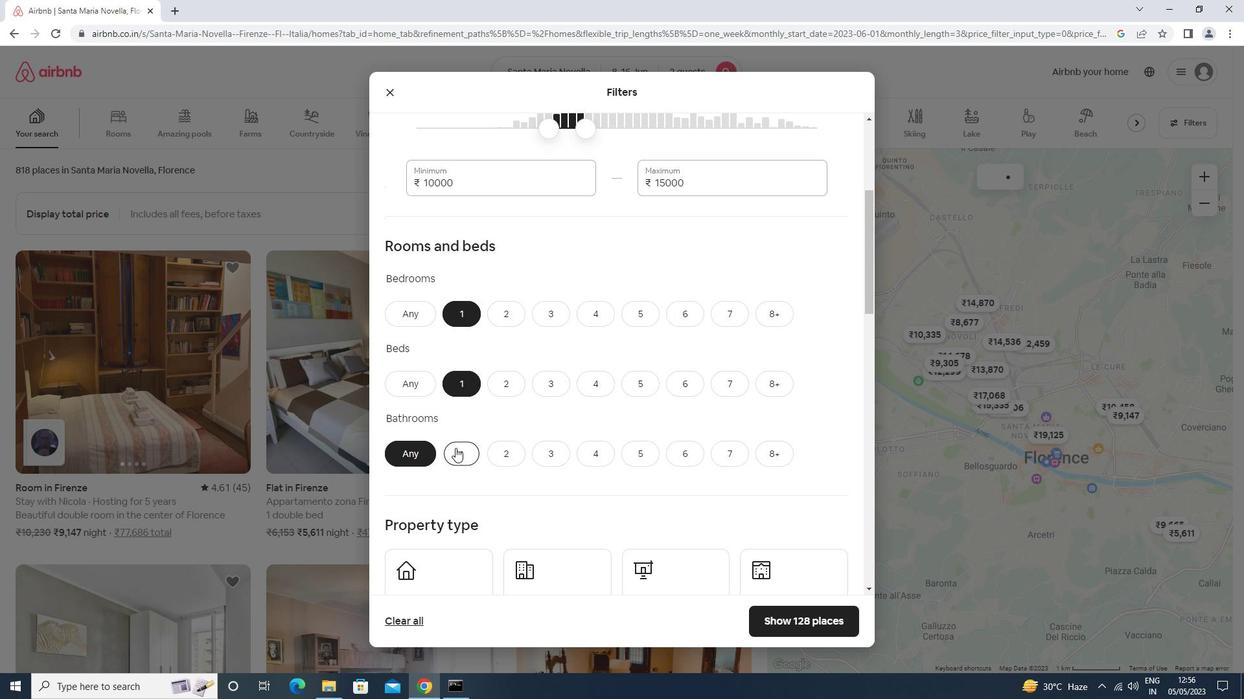 
Action: Mouse moved to (459, 282)
Screenshot: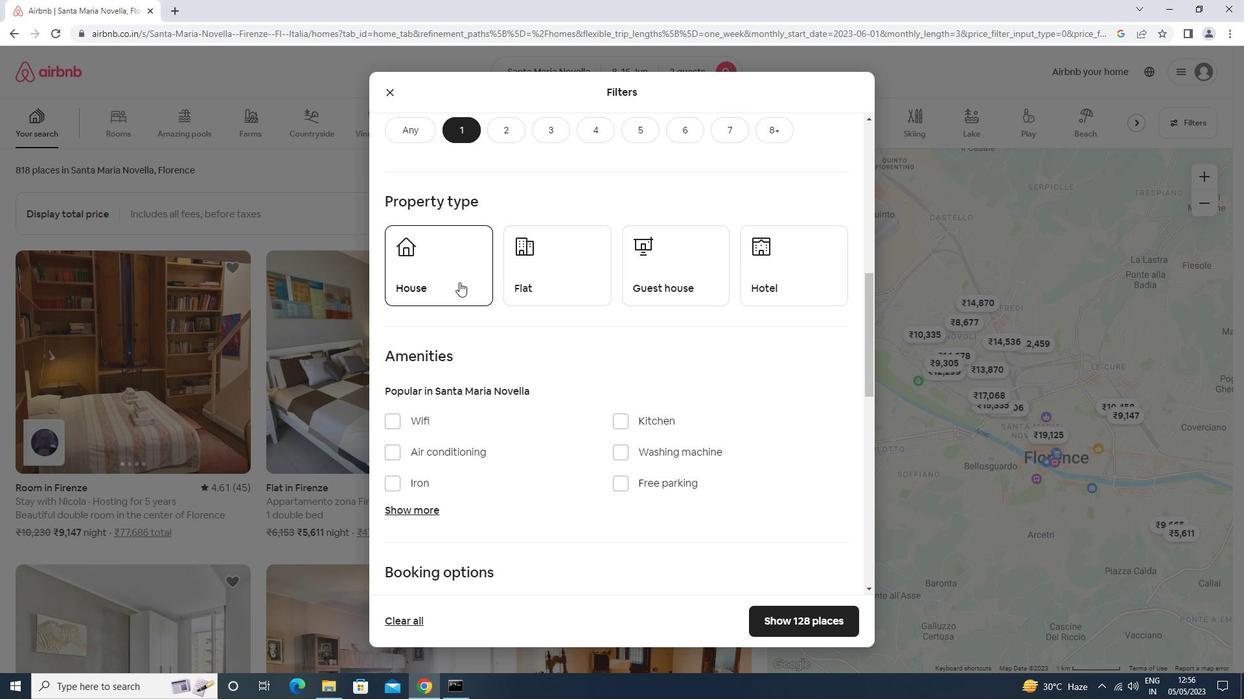 
Action: Mouse pressed left at (459, 282)
Screenshot: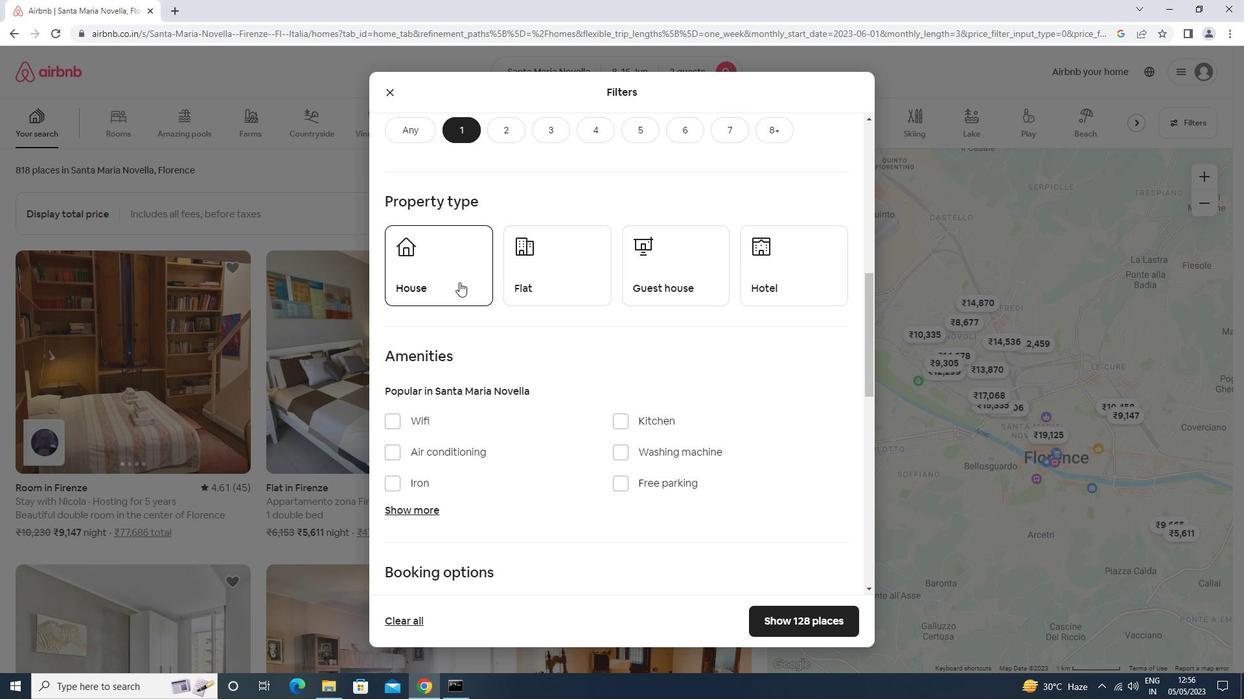 
Action: Mouse moved to (543, 284)
Screenshot: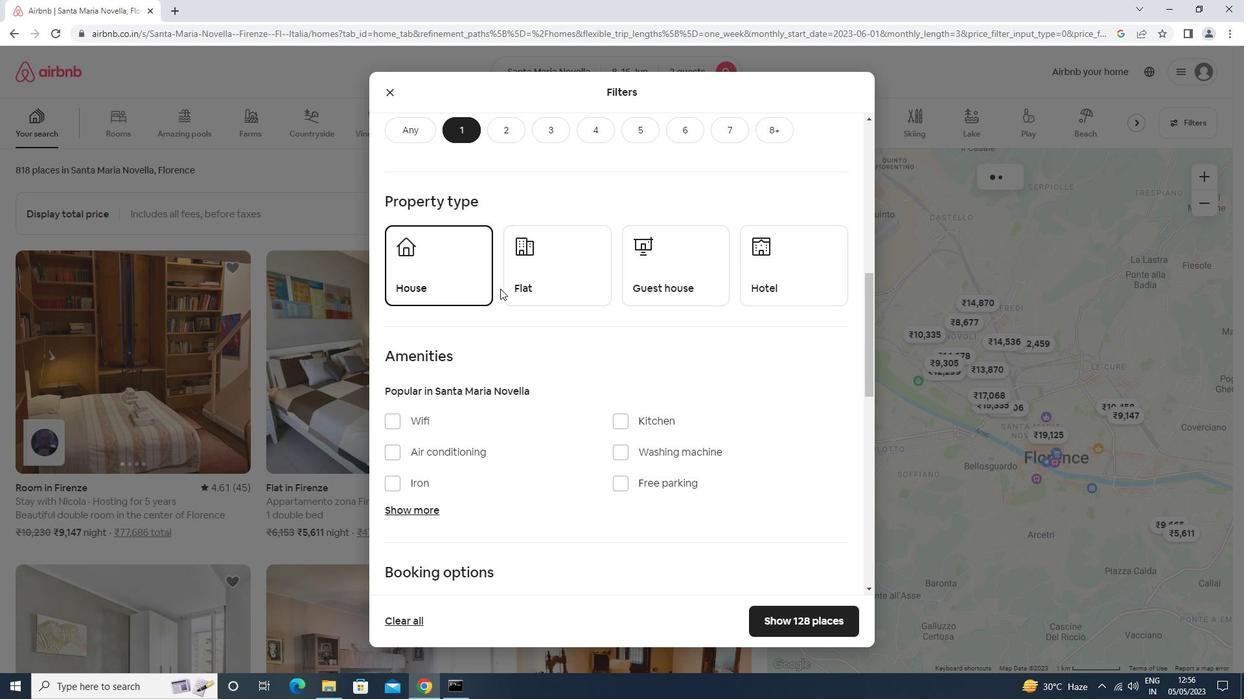 
Action: Mouse pressed left at (543, 284)
Screenshot: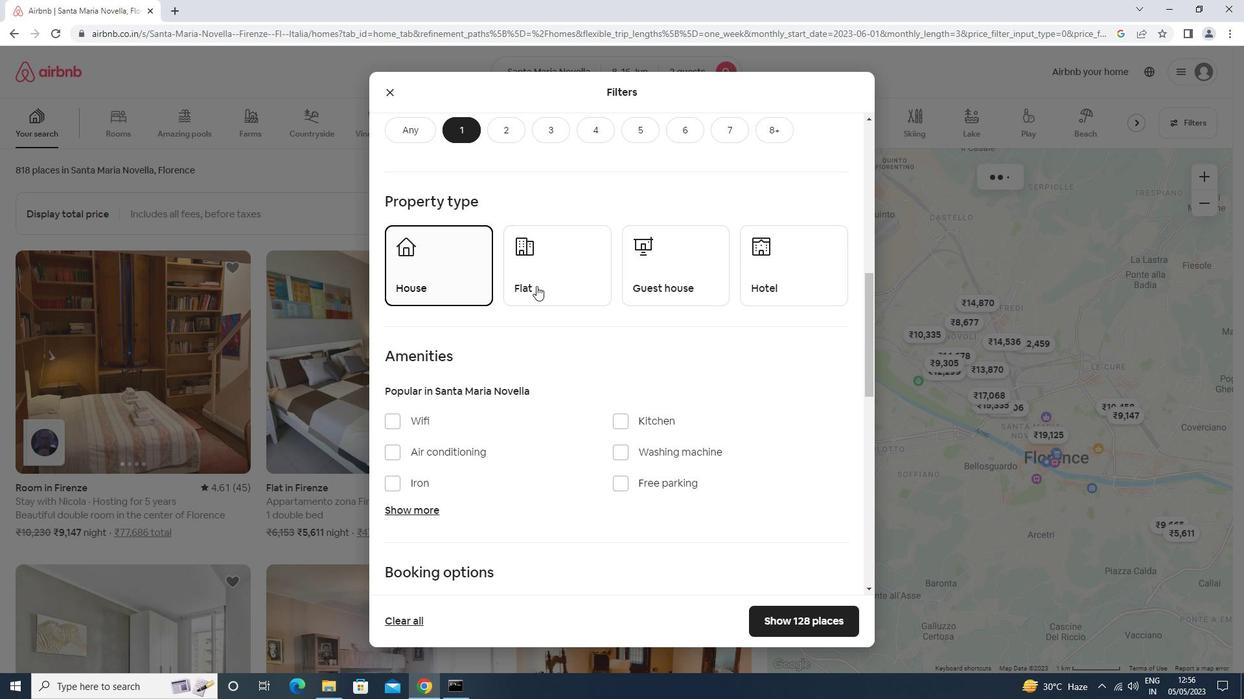 
Action: Mouse moved to (696, 281)
Screenshot: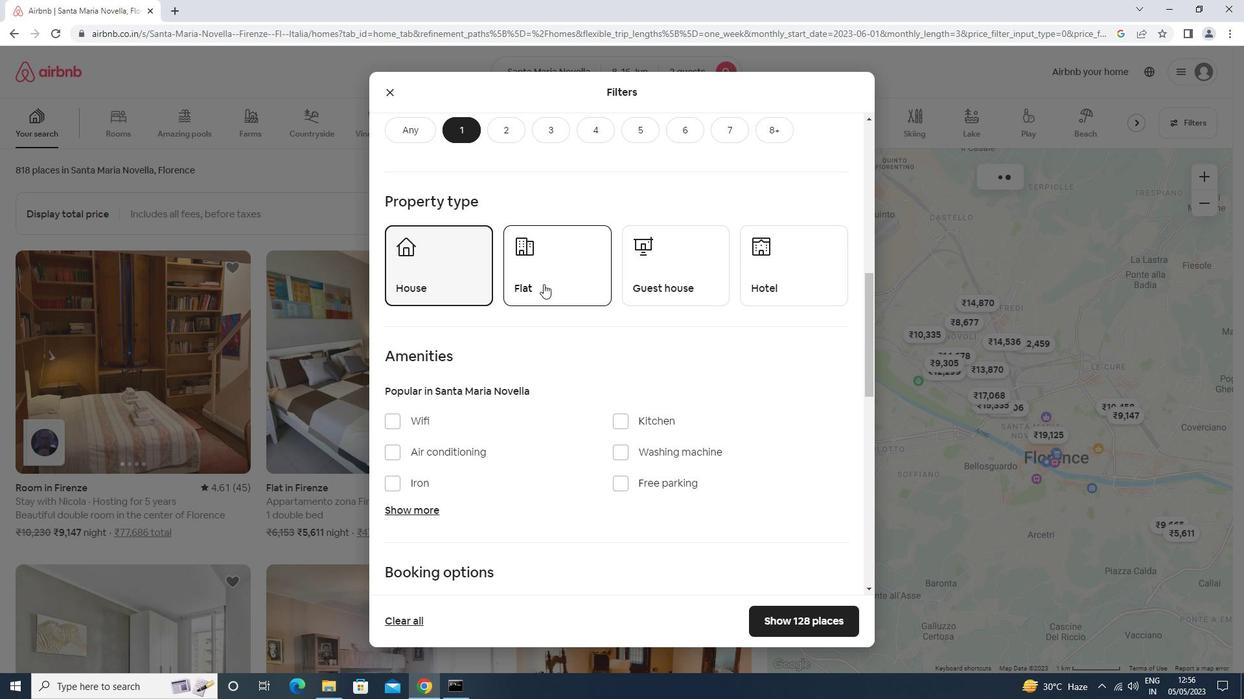 
Action: Mouse pressed left at (696, 281)
Screenshot: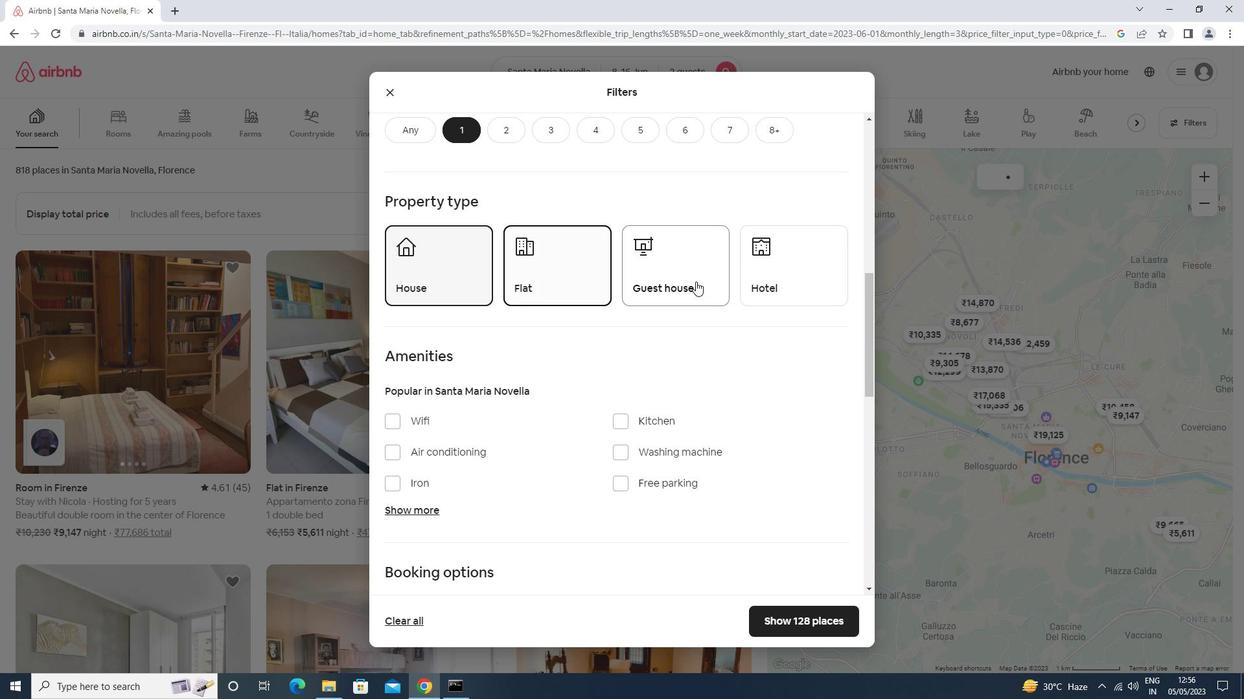 
Action: Mouse moved to (781, 281)
Screenshot: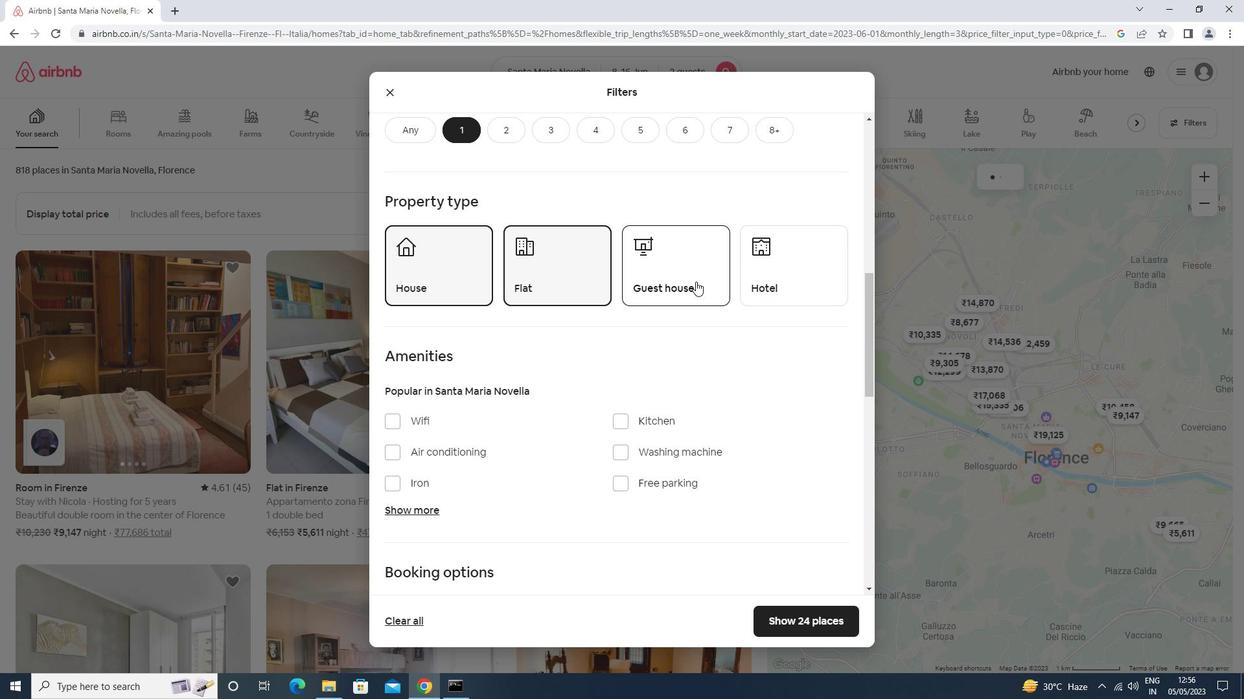 
Action: Mouse pressed left at (781, 281)
Screenshot: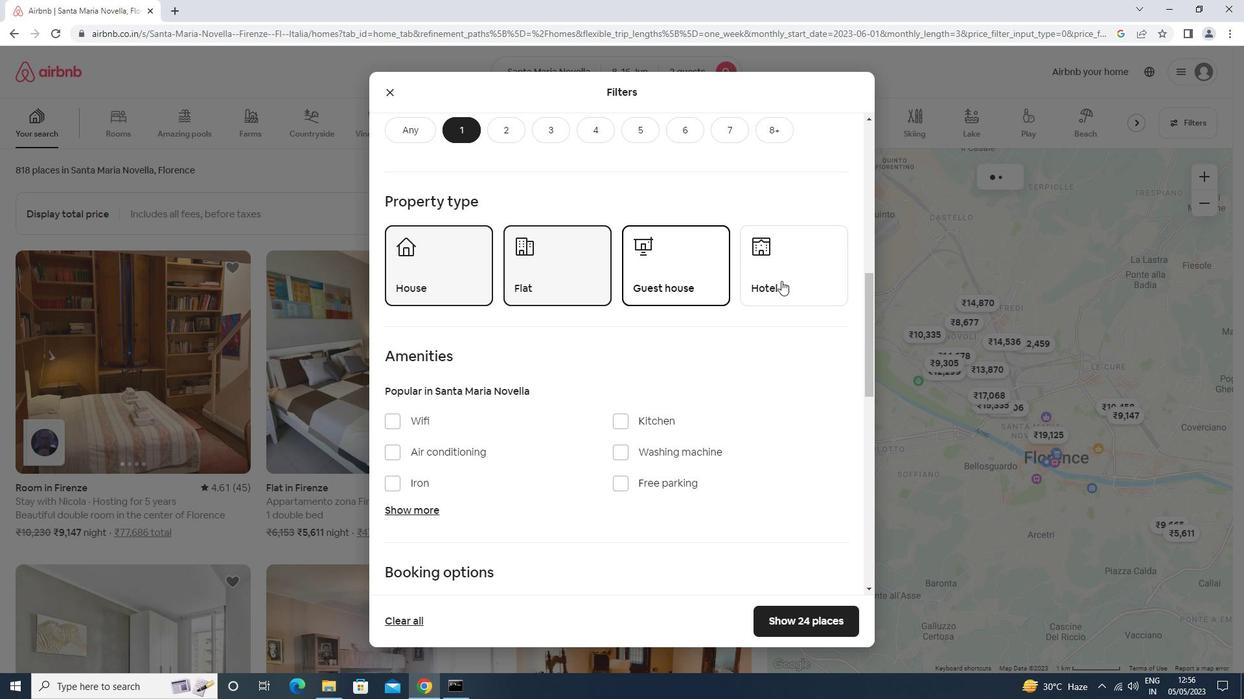 
Action: Mouse moved to (780, 282)
Screenshot: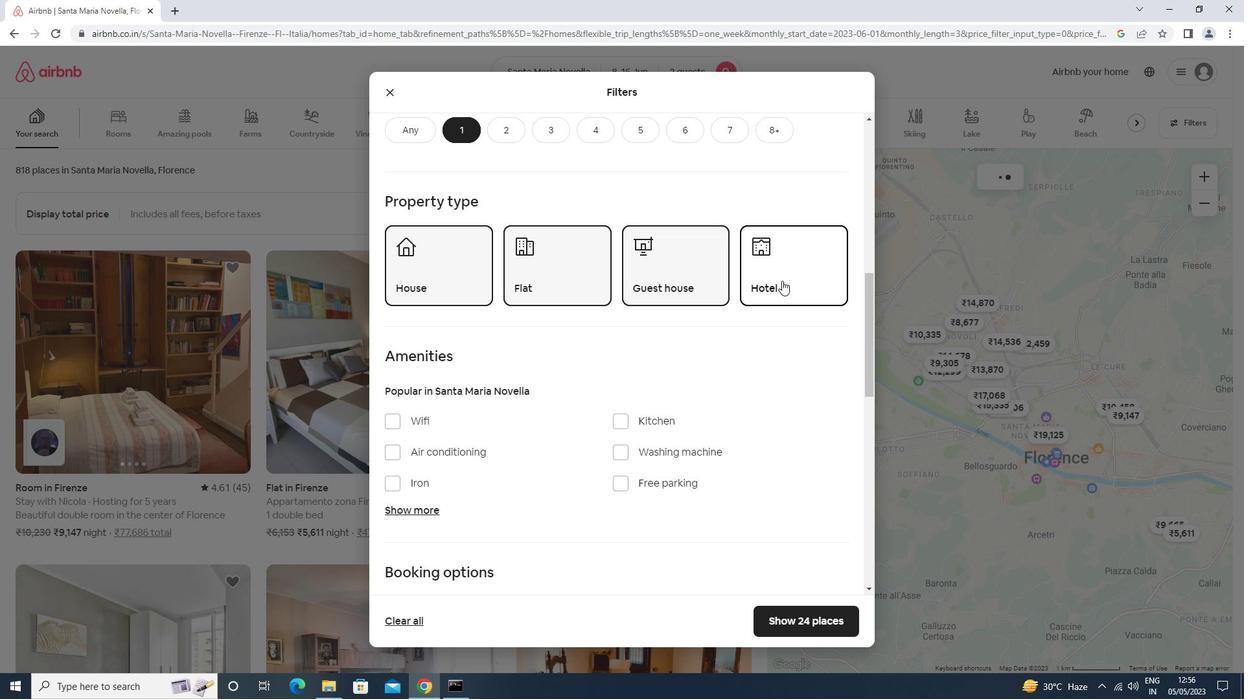 
Action: Mouse scrolled (780, 281) with delta (0, 0)
Screenshot: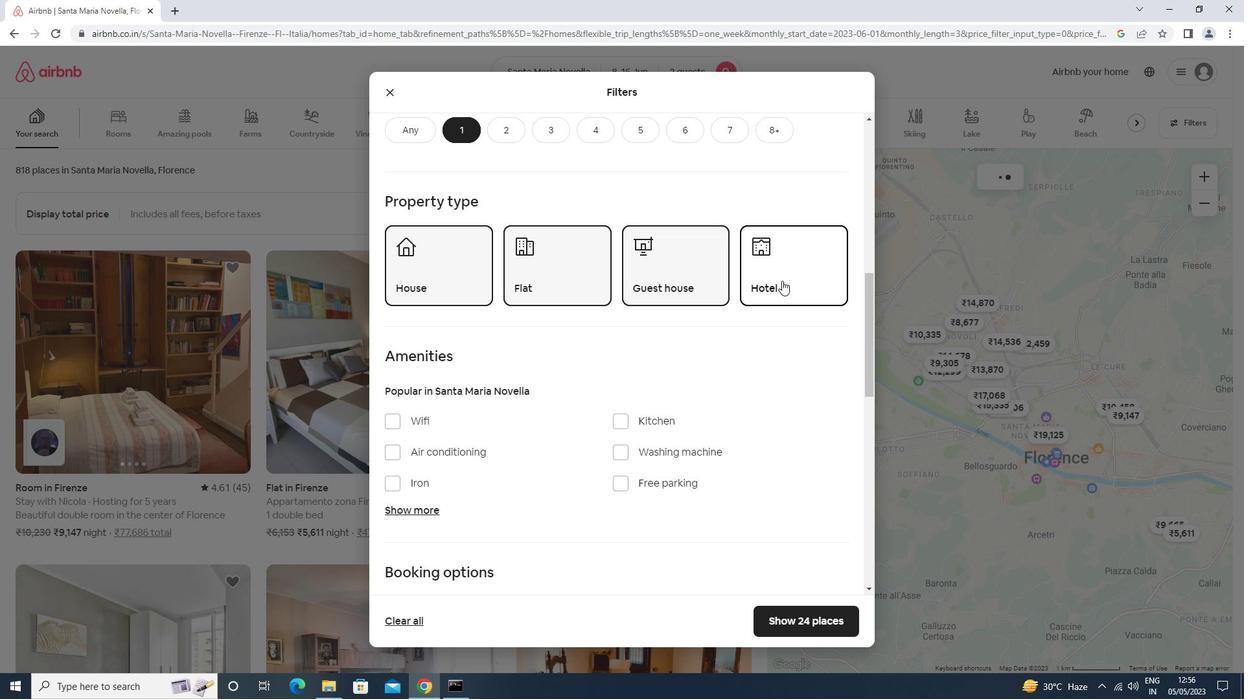 
Action: Mouse moved to (779, 283)
Screenshot: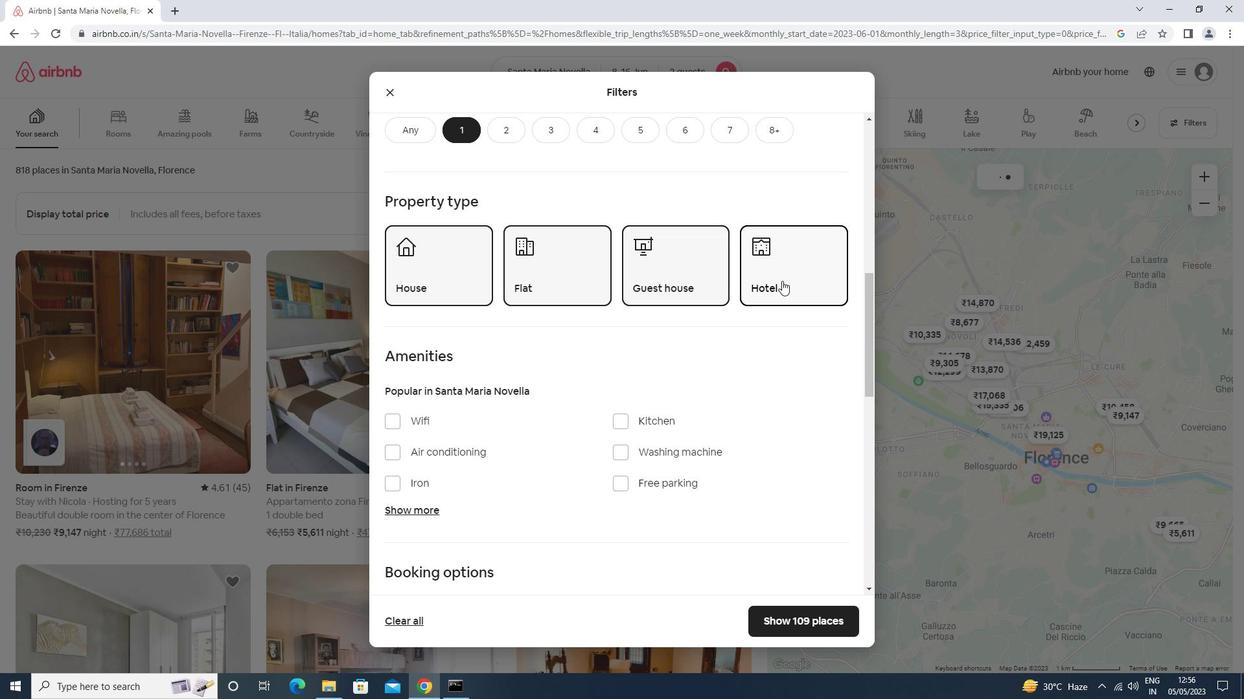 
Action: Mouse scrolled (779, 283) with delta (0, 0)
Screenshot: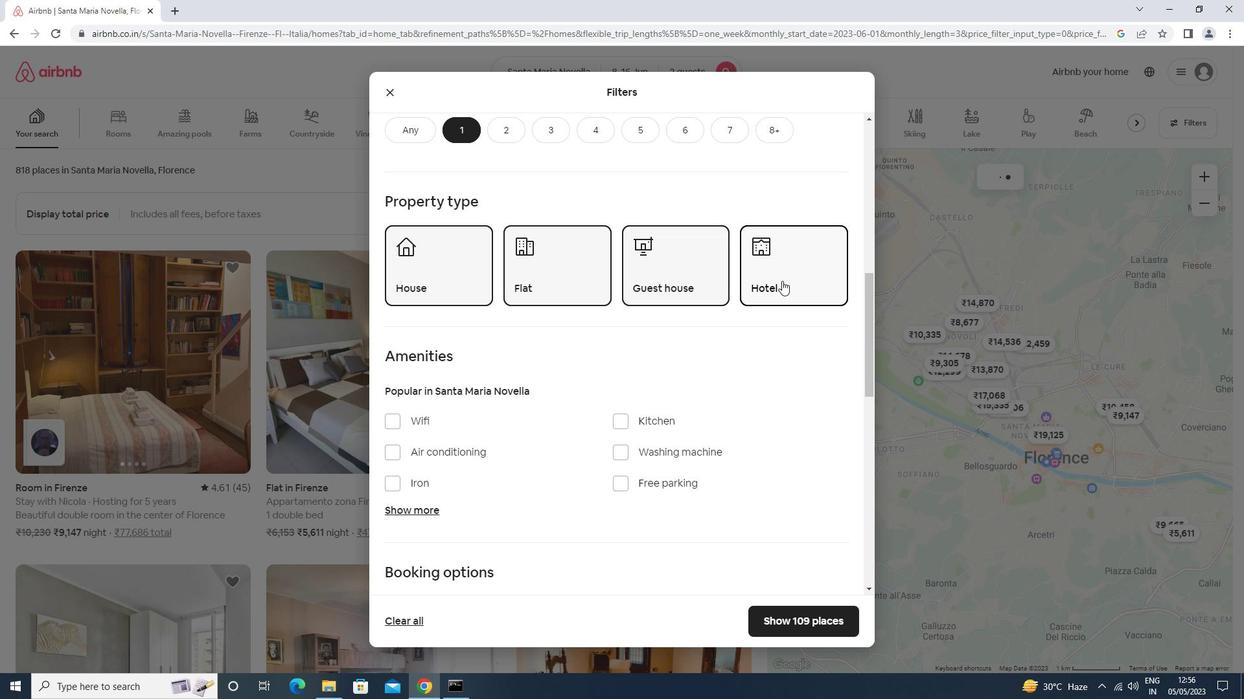 
Action: Mouse scrolled (779, 283) with delta (0, 0)
Screenshot: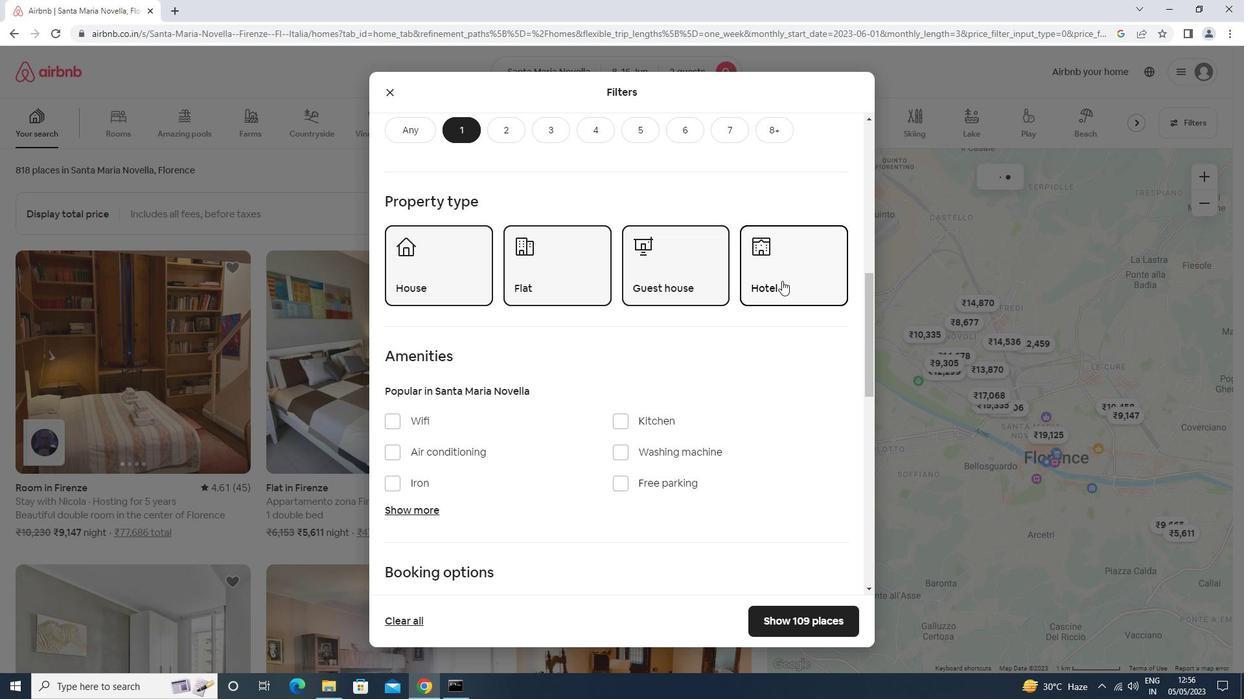 
Action: Mouse moved to (779, 284)
Screenshot: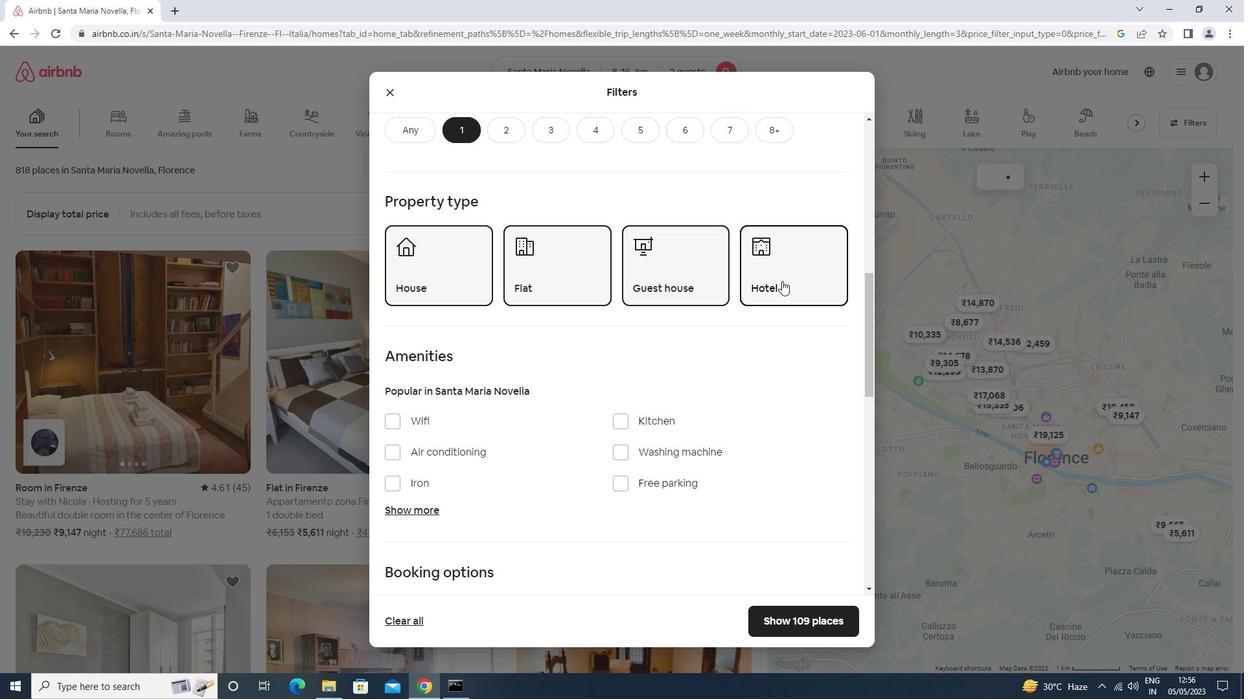 
Action: Mouse scrolled (779, 283) with delta (0, 0)
Screenshot: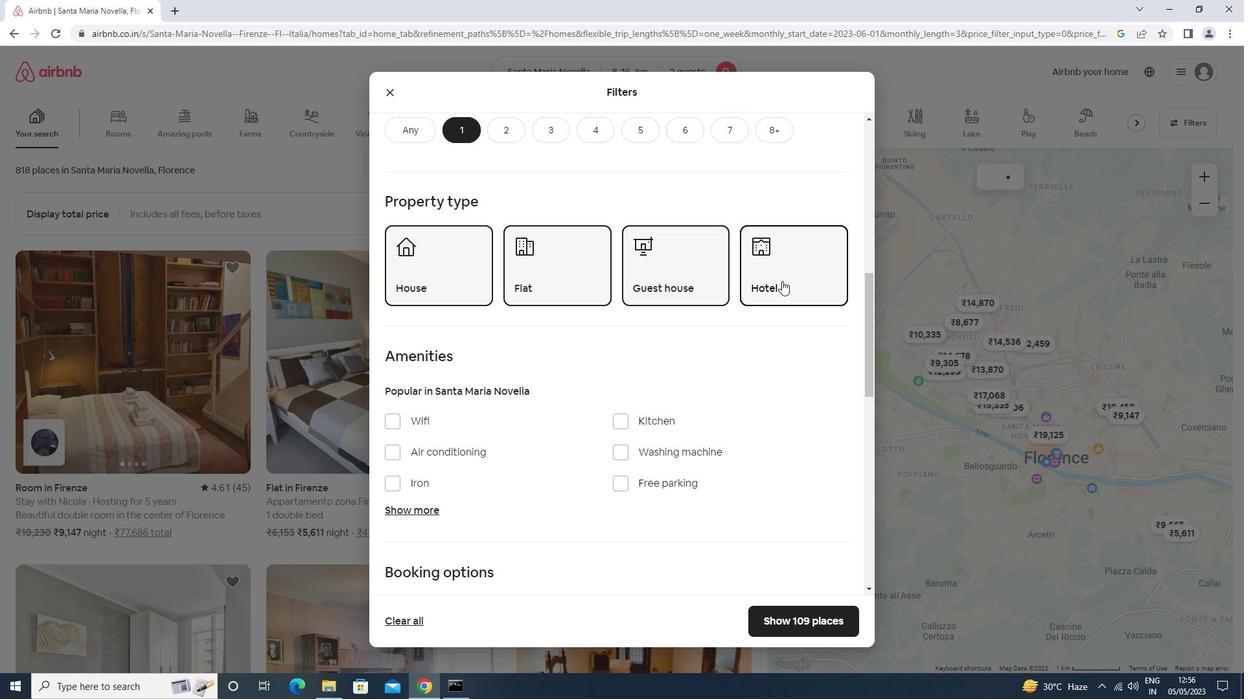 
Action: Mouse moved to (778, 284)
Screenshot: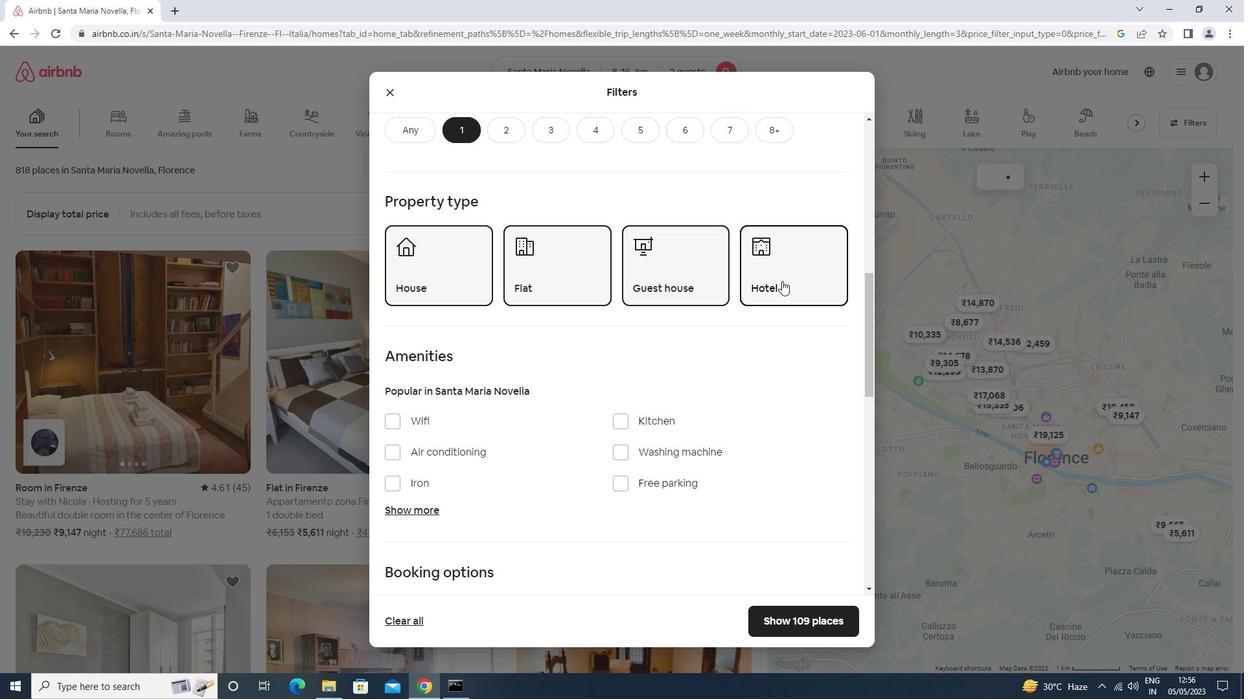 
Action: Mouse scrolled (778, 283) with delta (0, 0)
Screenshot: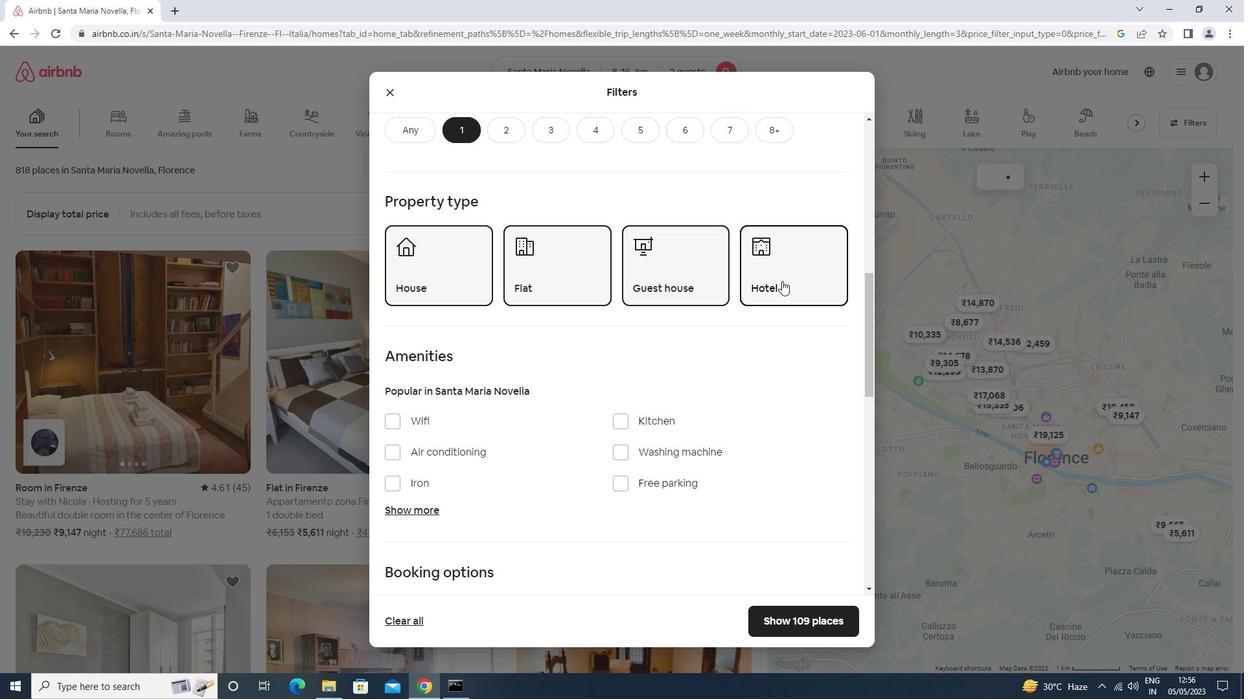 
Action: Mouse moved to (813, 334)
Screenshot: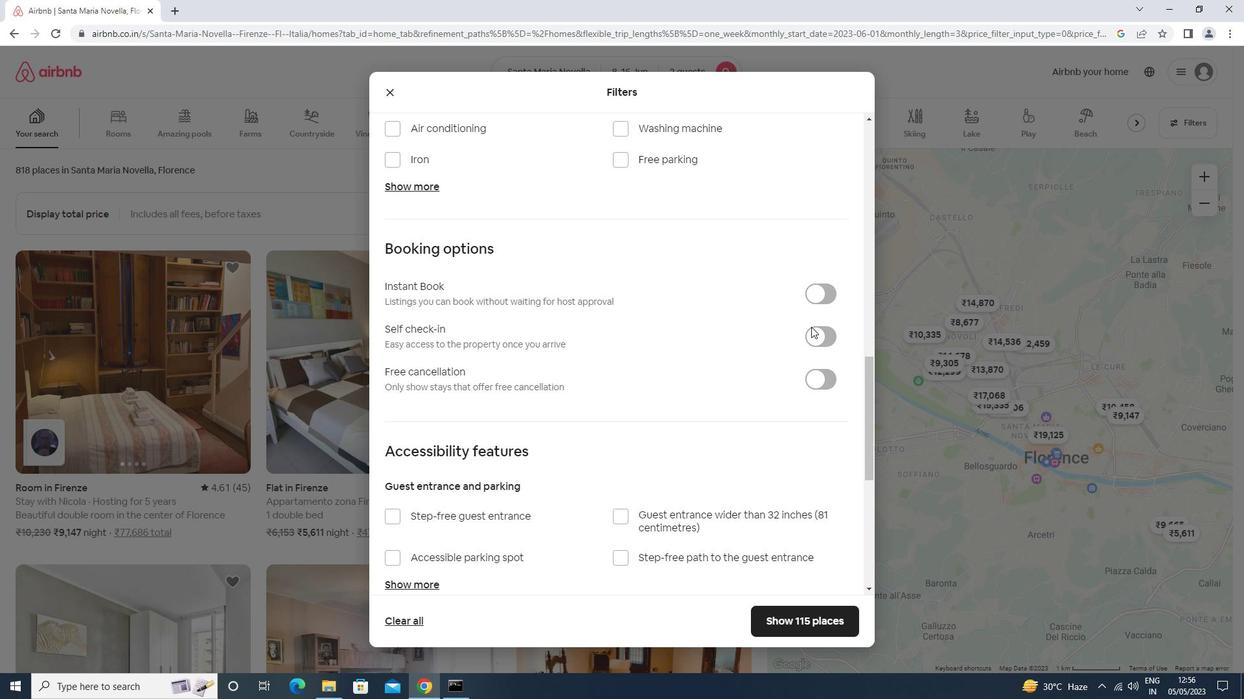 
Action: Mouse pressed left at (813, 334)
Screenshot: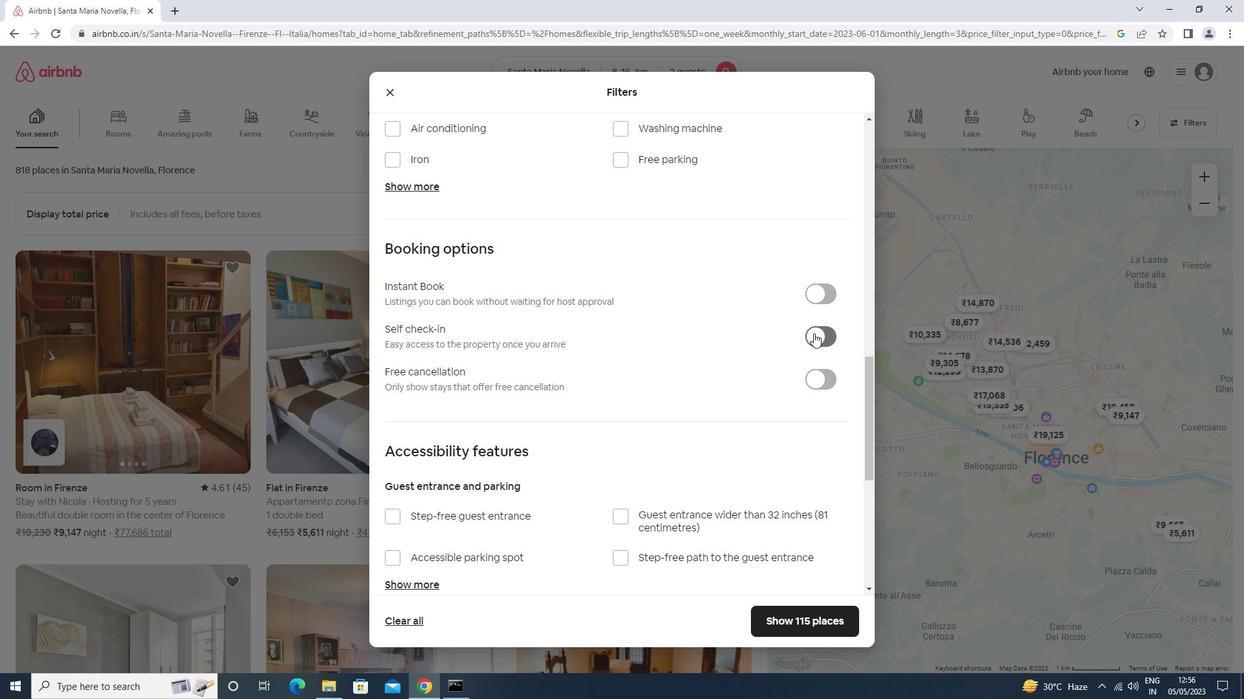 
Action: Mouse moved to (804, 332)
Screenshot: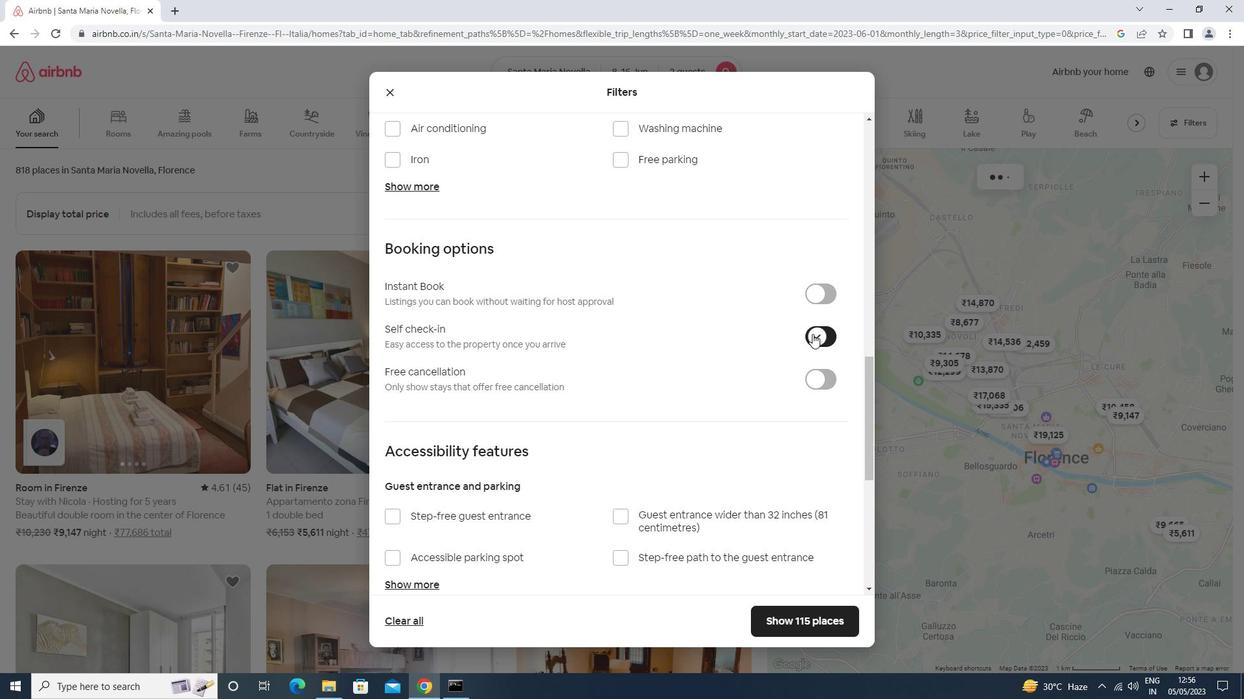 
Action: Mouse scrolled (804, 331) with delta (0, 0)
Screenshot: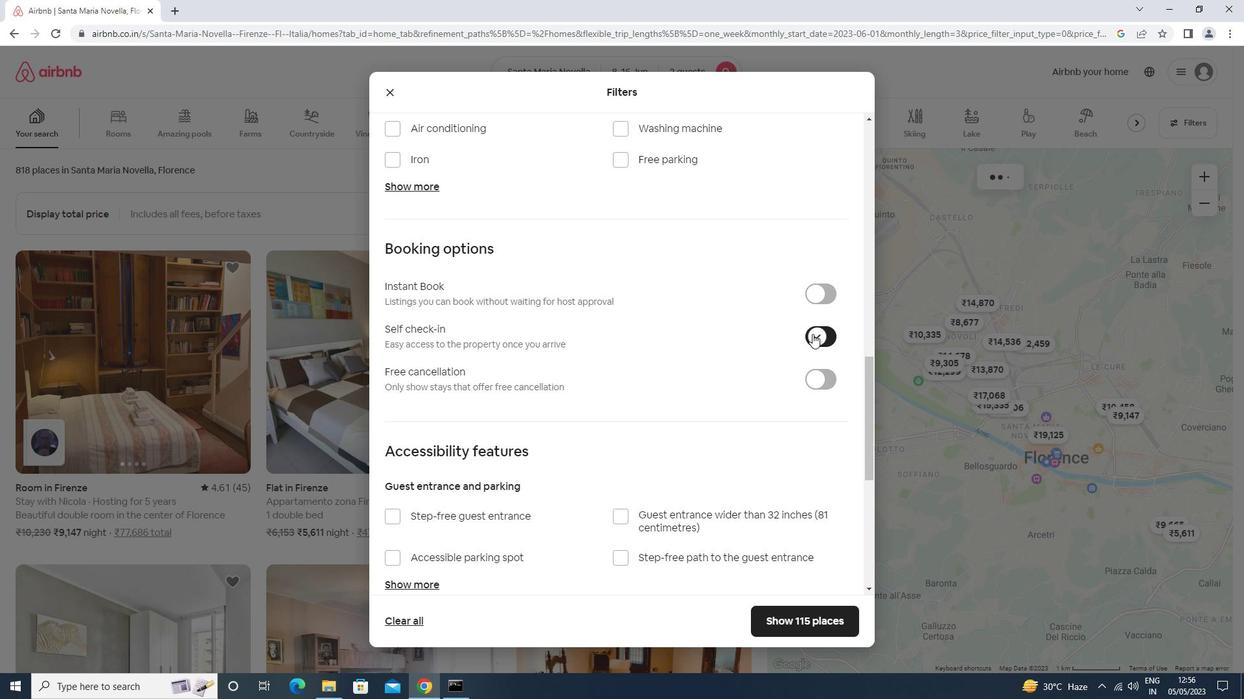 
Action: Mouse moved to (804, 333)
Screenshot: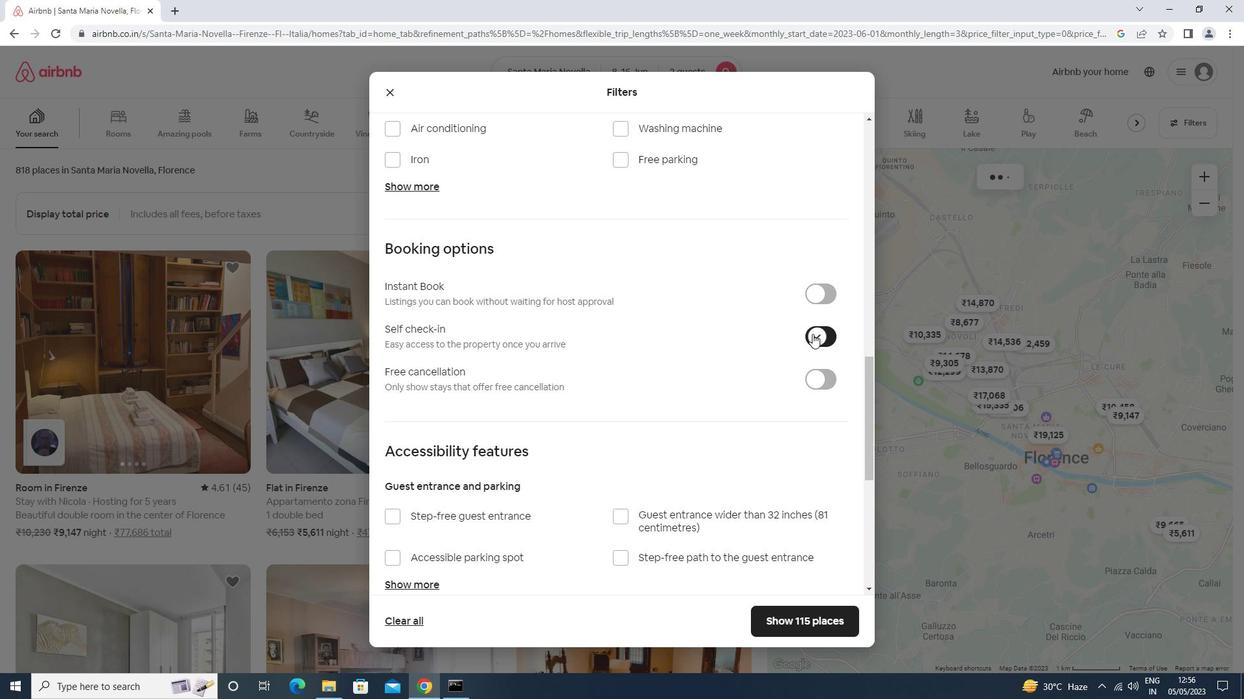 
Action: Mouse scrolled (804, 332) with delta (0, 0)
Screenshot: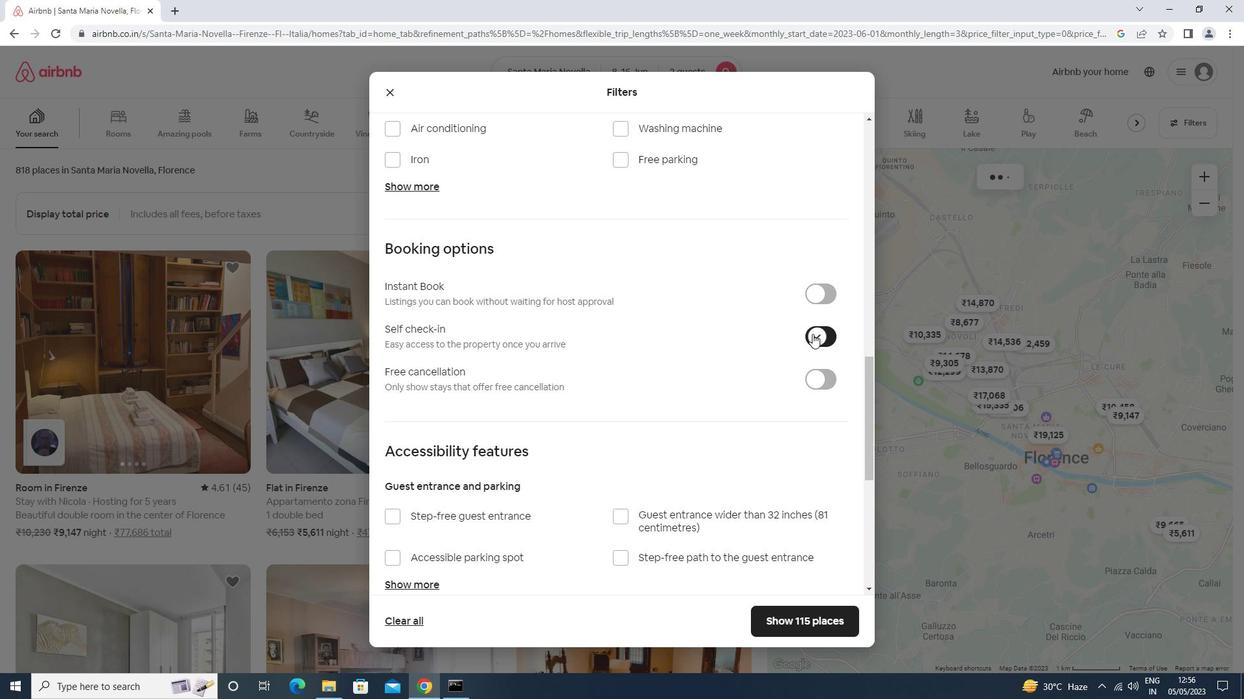 
Action: Mouse moved to (804, 333)
Screenshot: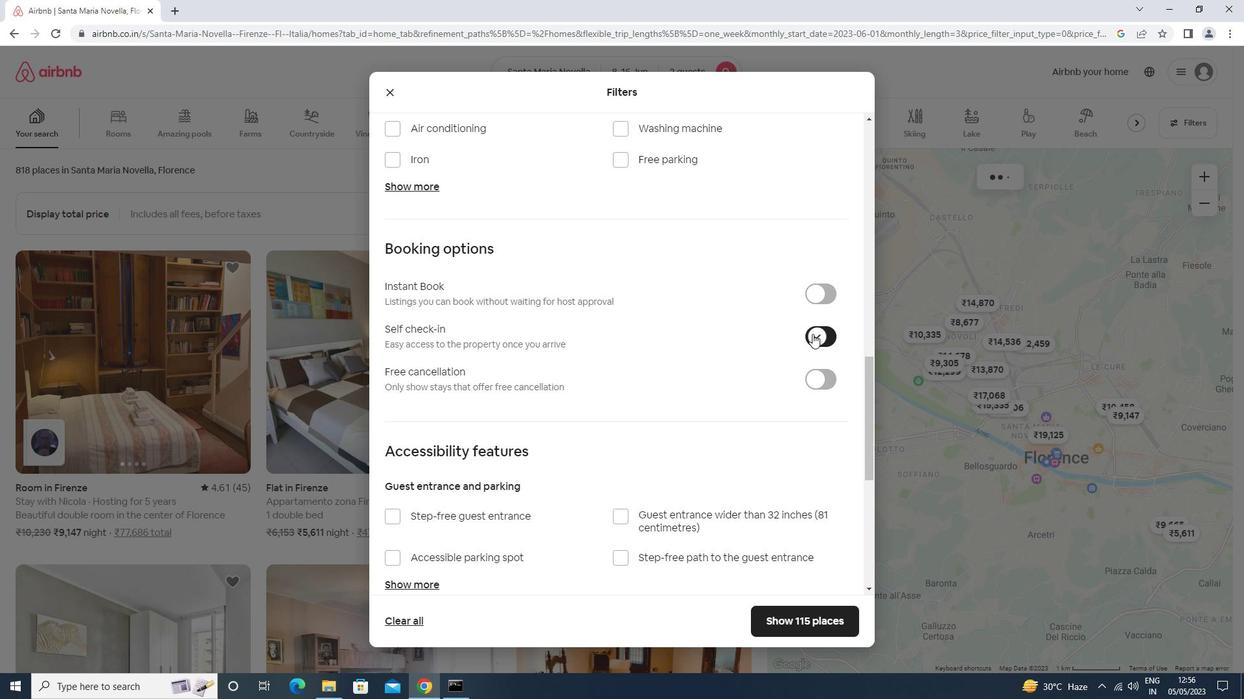 
Action: Mouse scrolled (804, 333) with delta (0, 0)
Screenshot: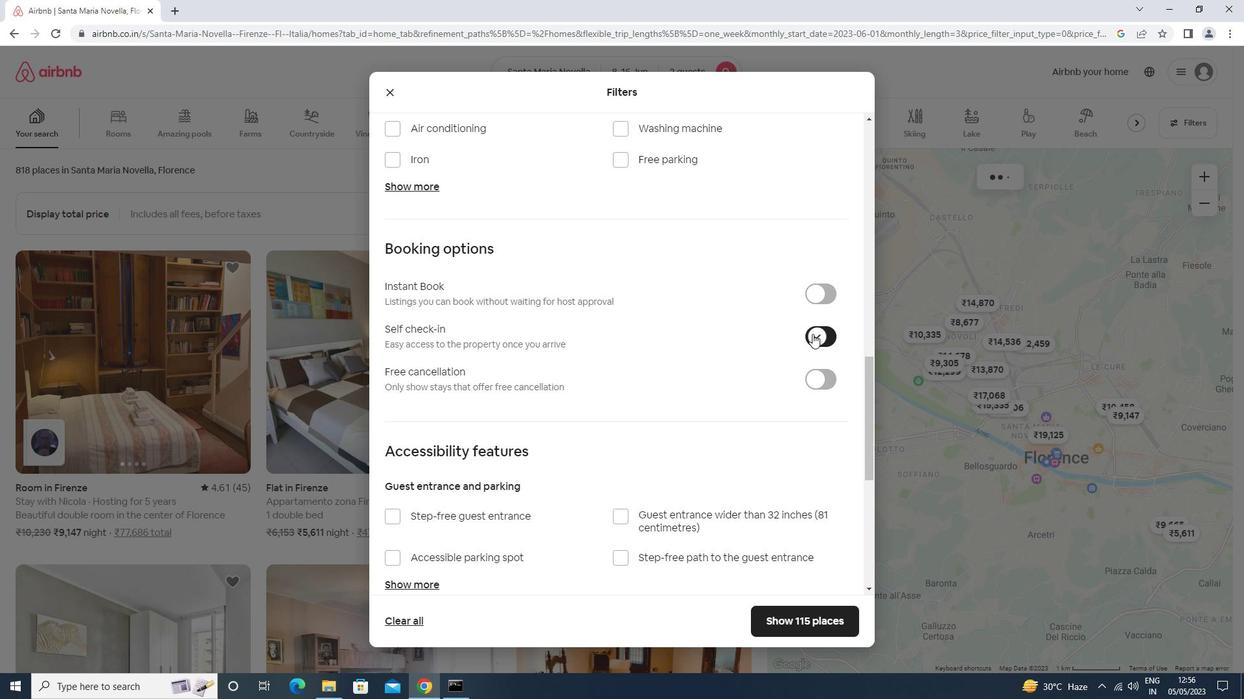 
Action: Mouse scrolled (804, 333) with delta (0, 0)
Screenshot: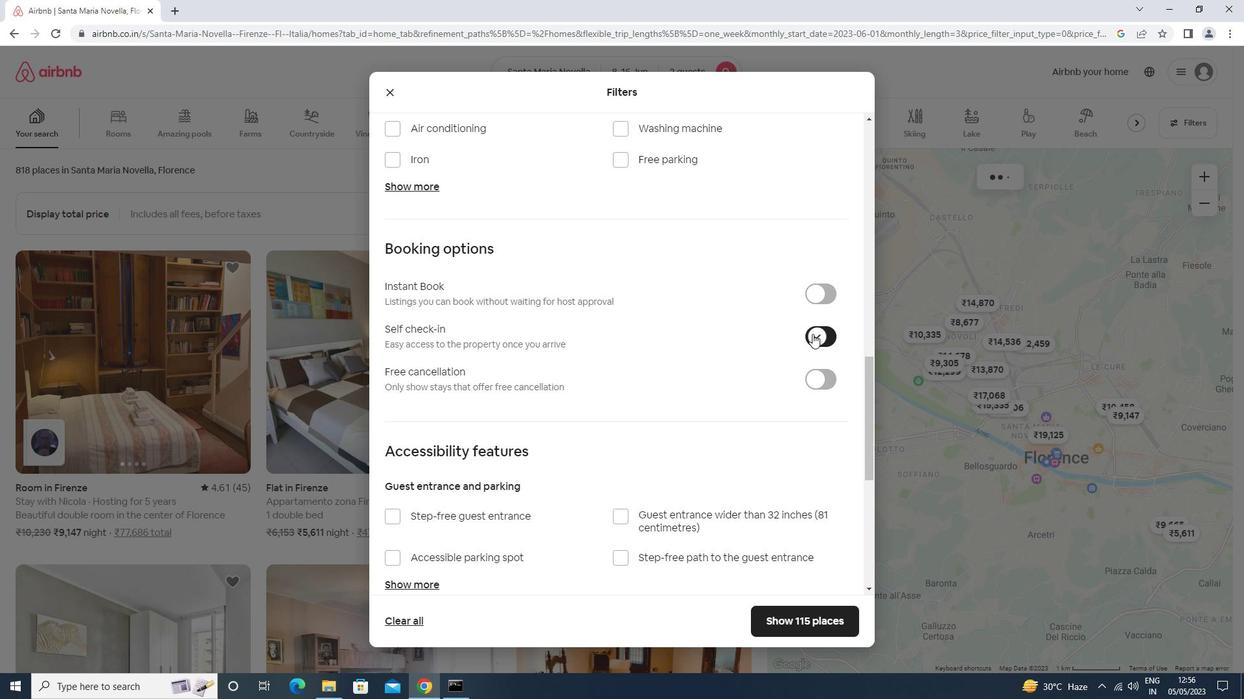 
Action: Mouse scrolled (804, 333) with delta (0, 0)
Screenshot: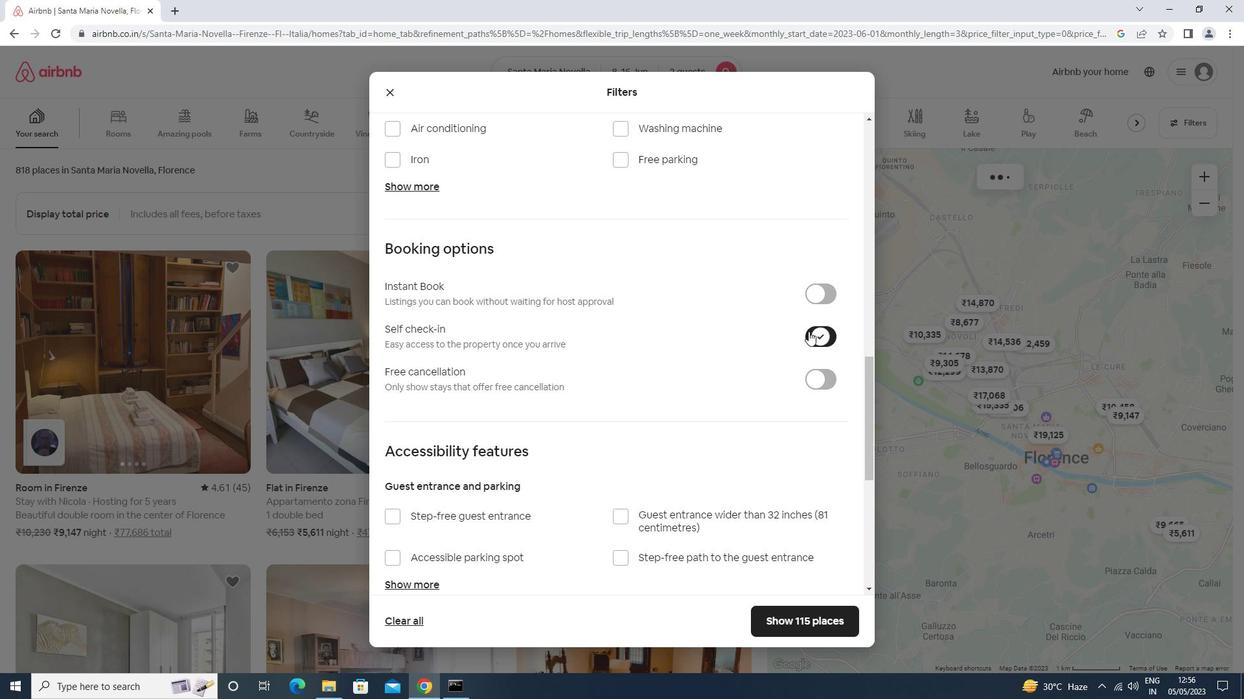 
Action: Mouse moved to (803, 334)
Screenshot: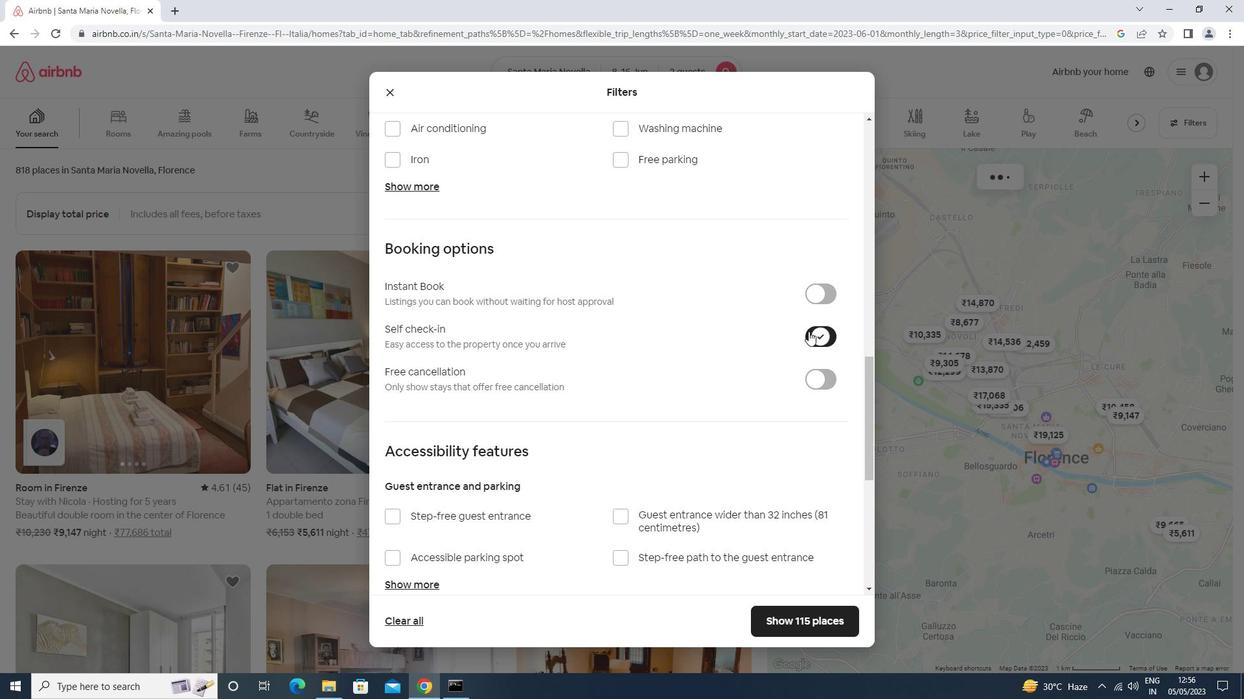 
Action: Mouse scrolled (803, 333) with delta (0, 0)
Screenshot: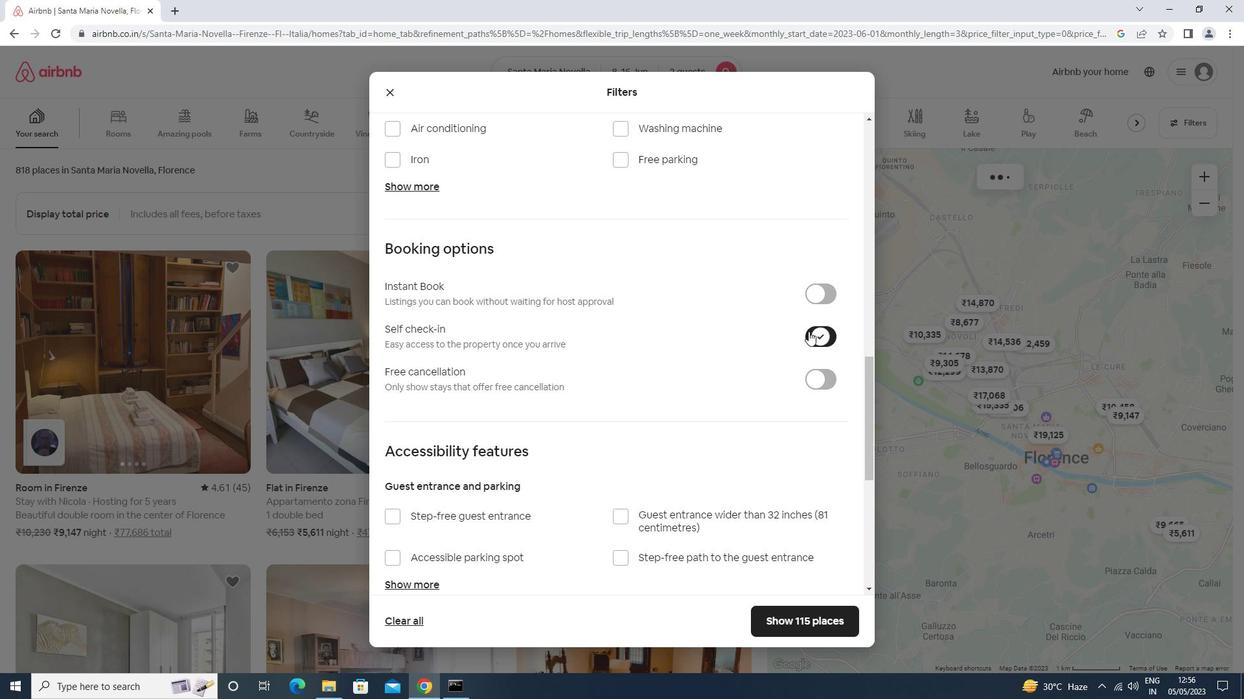 
Action: Mouse moved to (486, 513)
Screenshot: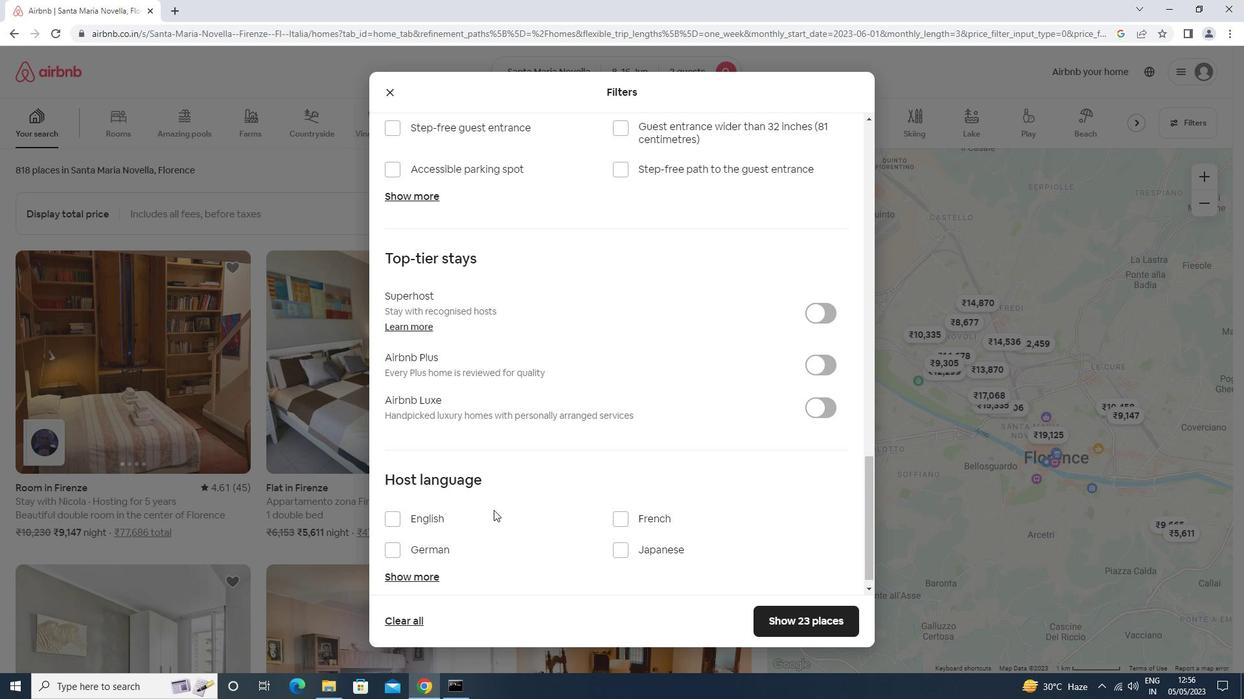 
Action: Mouse pressed left at (486, 513)
Screenshot: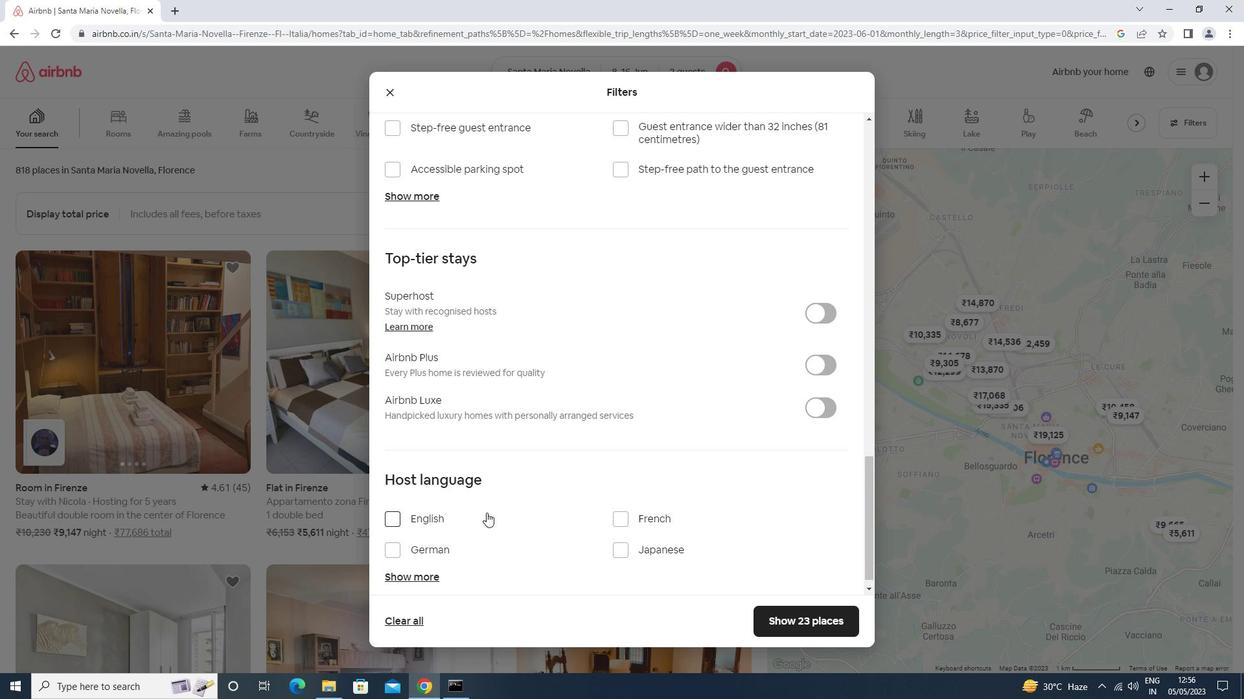 
Action: Mouse moved to (803, 616)
Screenshot: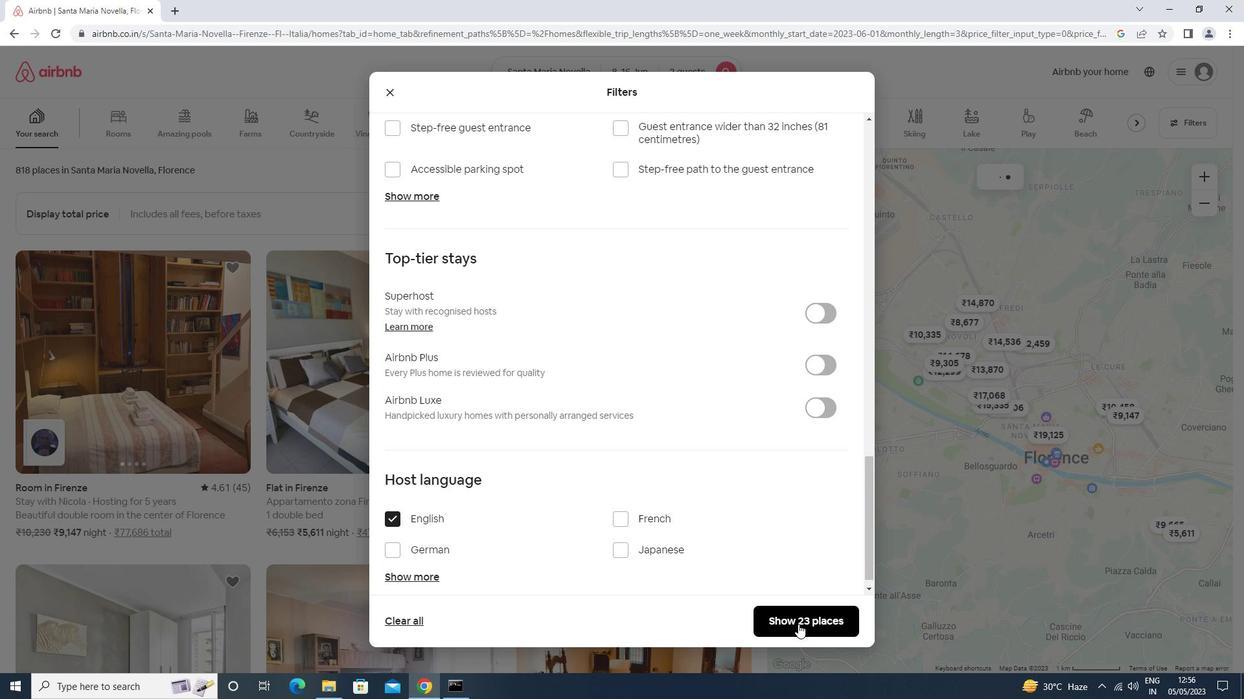 
Action: Mouse pressed left at (803, 616)
Screenshot: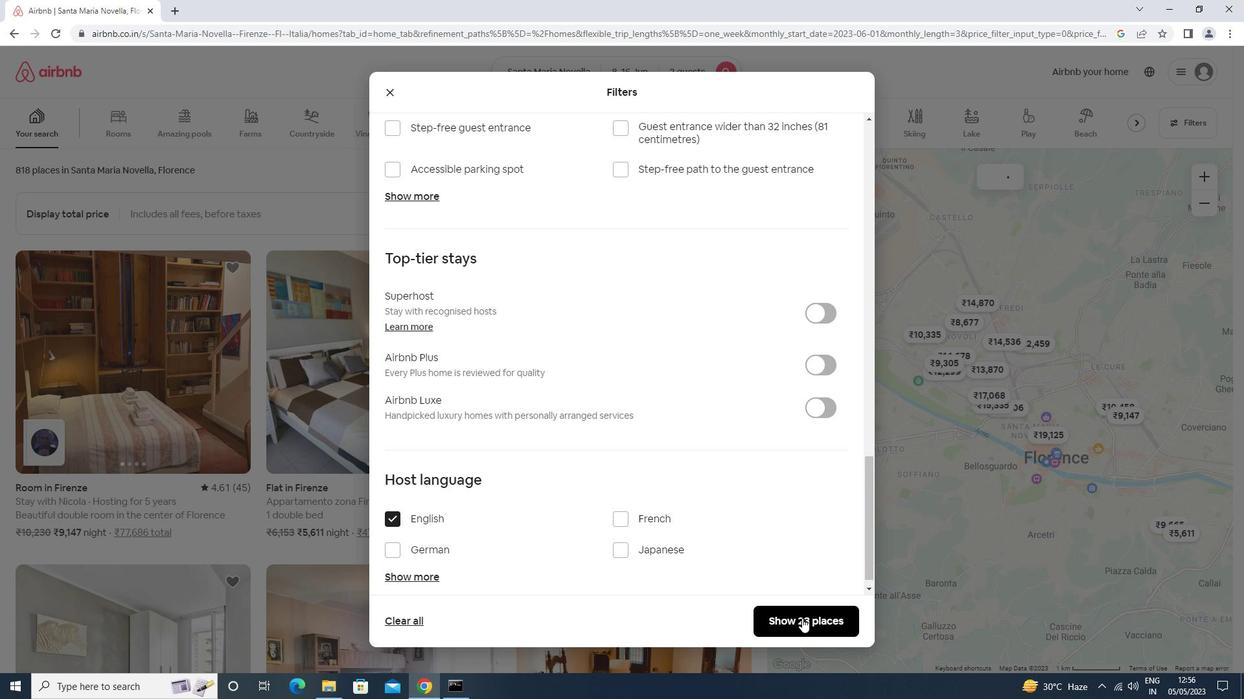 
